 Task: Look for space in Montana, Bulgaria from 1st June, 2023 to 4th June, 2023 for 1 adult in price range Rs.6000 to Rs.16000. Place can be private room with 1  bedroom having 1 bed and 1 bathroom. Property type can be flat. Amenities needed are: wifi, . Booking option can be shelf check-in. Required host language is English.
Action: Mouse moved to (498, 161)
Screenshot: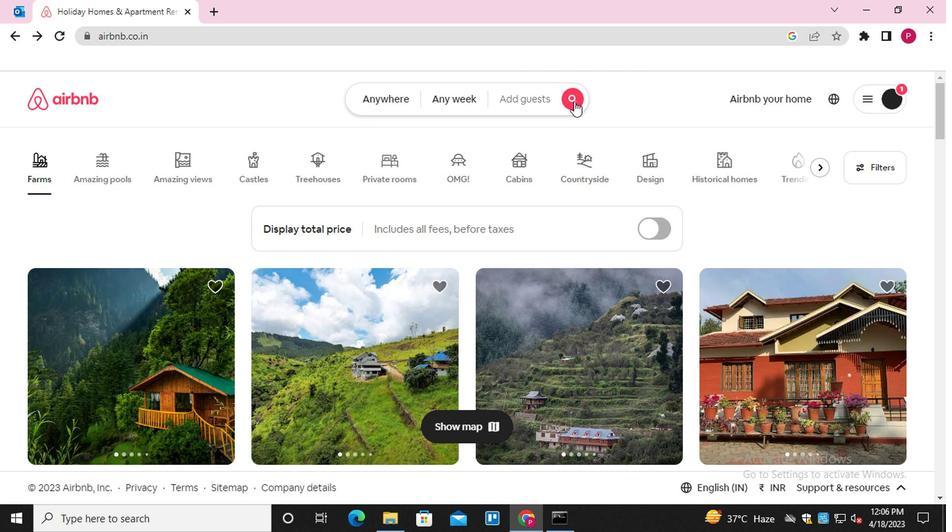 
Action: Mouse pressed left at (498, 161)
Screenshot: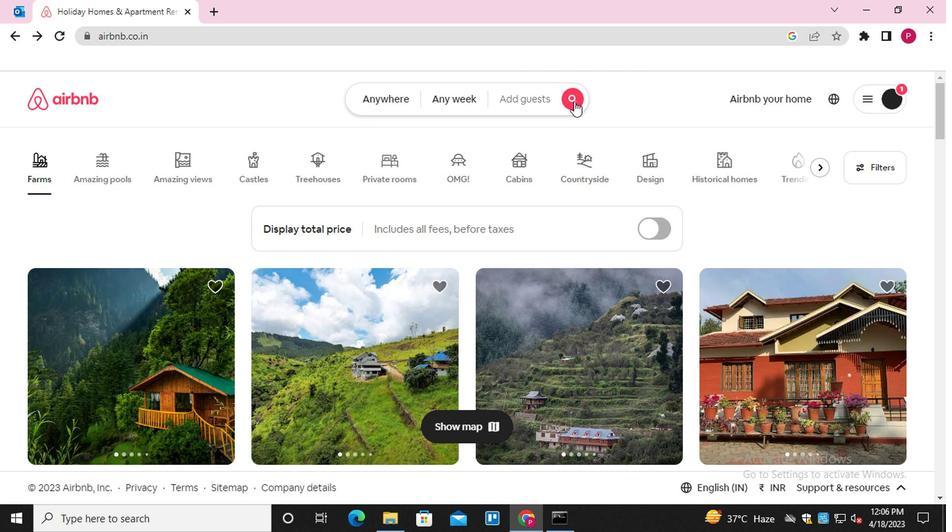 
Action: Mouse moved to (285, 192)
Screenshot: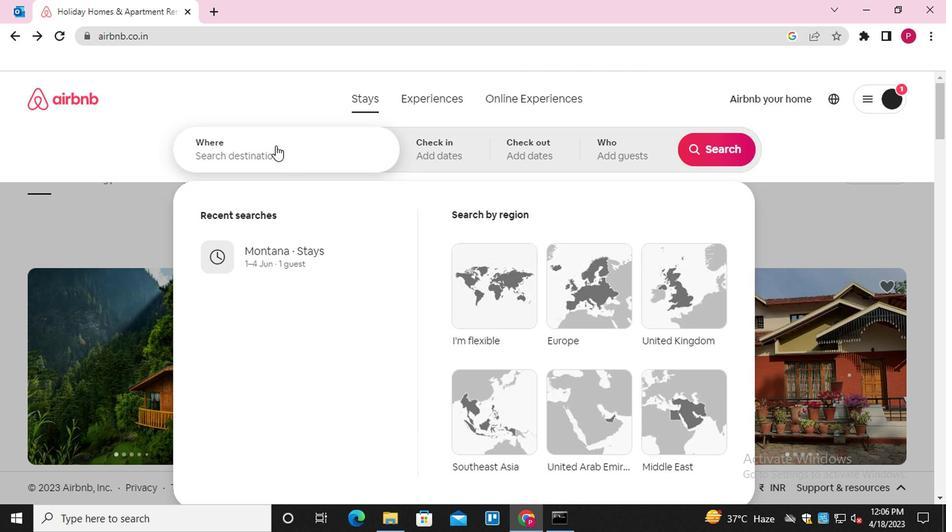 
Action: Mouse pressed left at (285, 192)
Screenshot: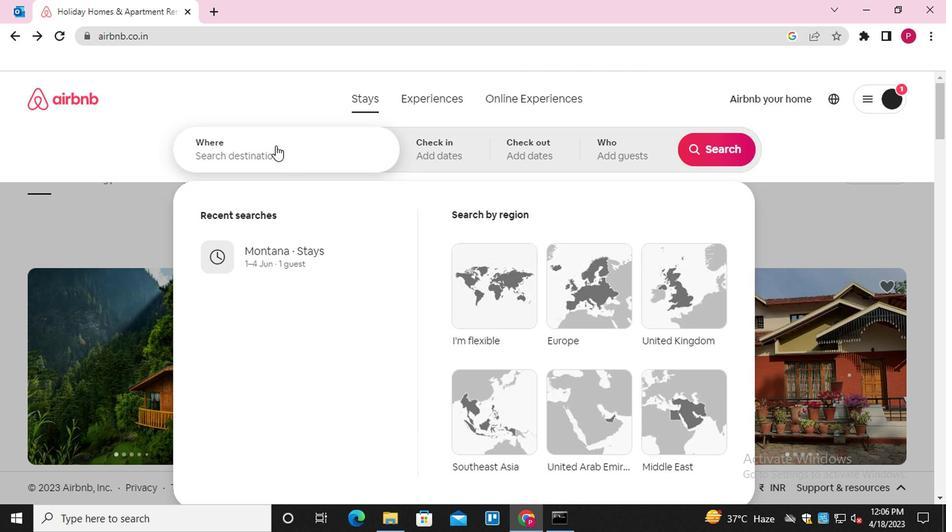 
Action: Mouse moved to (289, 200)
Screenshot: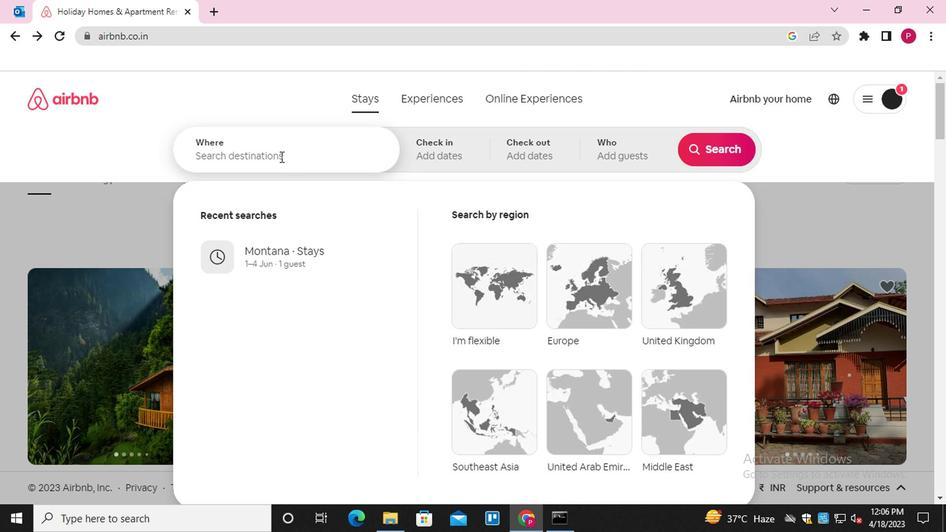 
Action: Key pressed <Key.shift>MONTANA,<Key.space><Key.shift>BUL
Screenshot: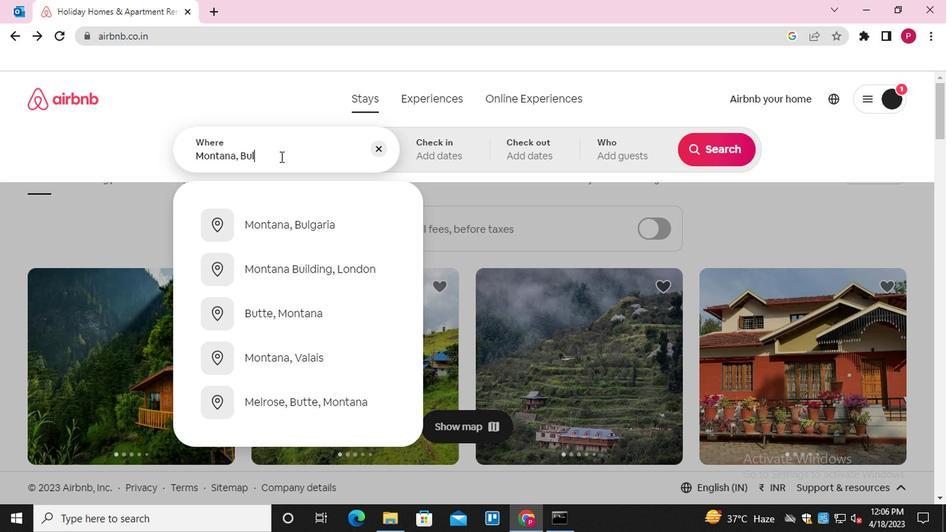 
Action: Mouse moved to (296, 250)
Screenshot: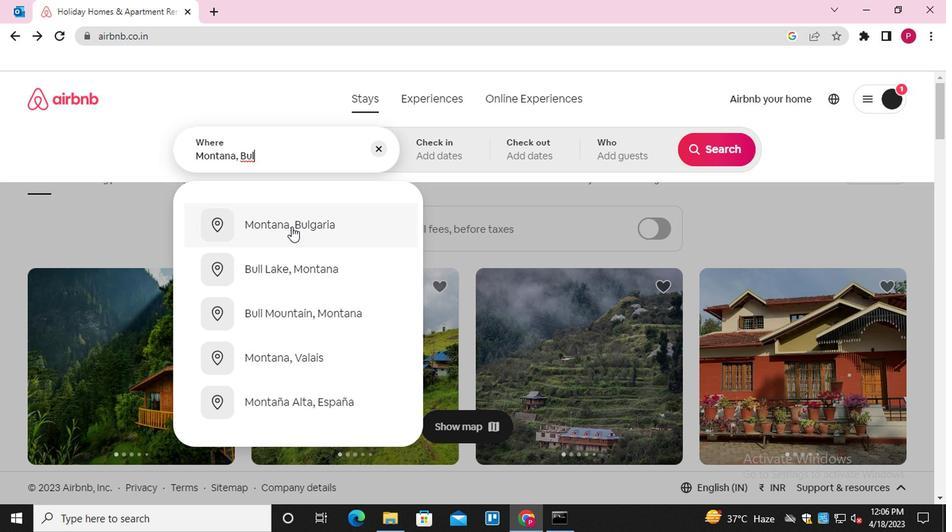 
Action: Mouse pressed left at (296, 250)
Screenshot: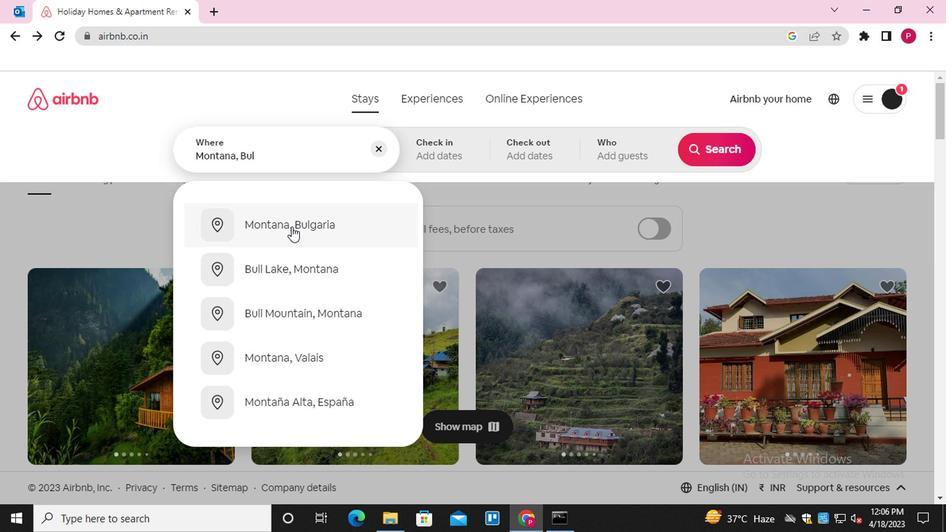 
Action: Mouse moved to (595, 277)
Screenshot: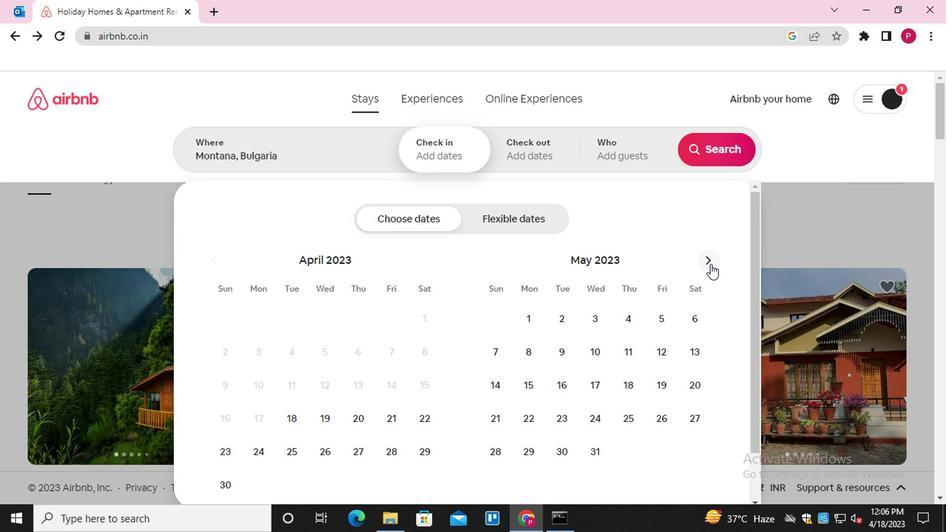 
Action: Mouse pressed left at (595, 277)
Screenshot: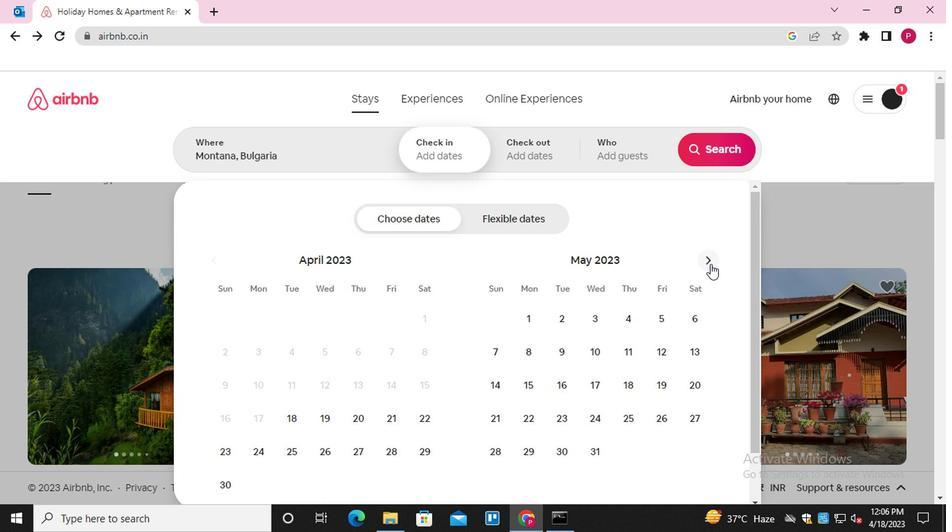 
Action: Mouse moved to (532, 316)
Screenshot: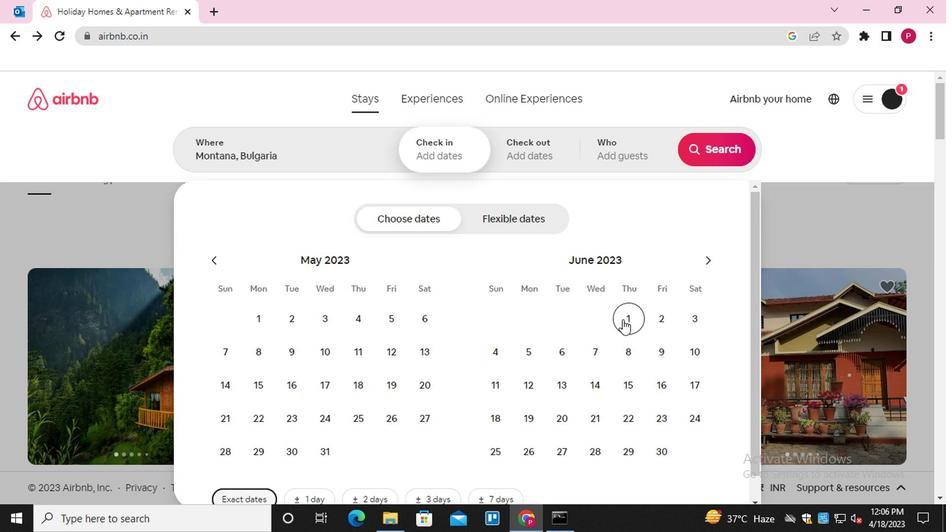 
Action: Mouse pressed left at (532, 316)
Screenshot: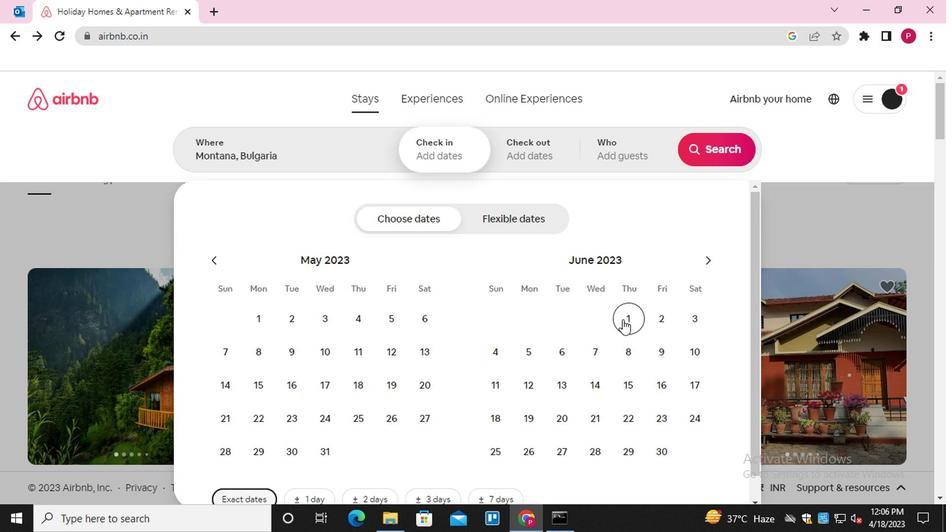 
Action: Mouse moved to (445, 342)
Screenshot: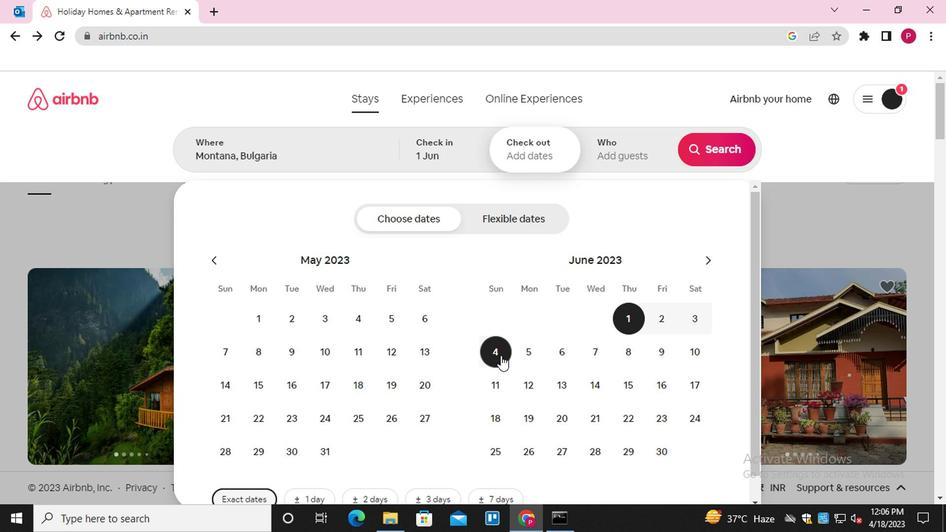 
Action: Mouse pressed left at (445, 342)
Screenshot: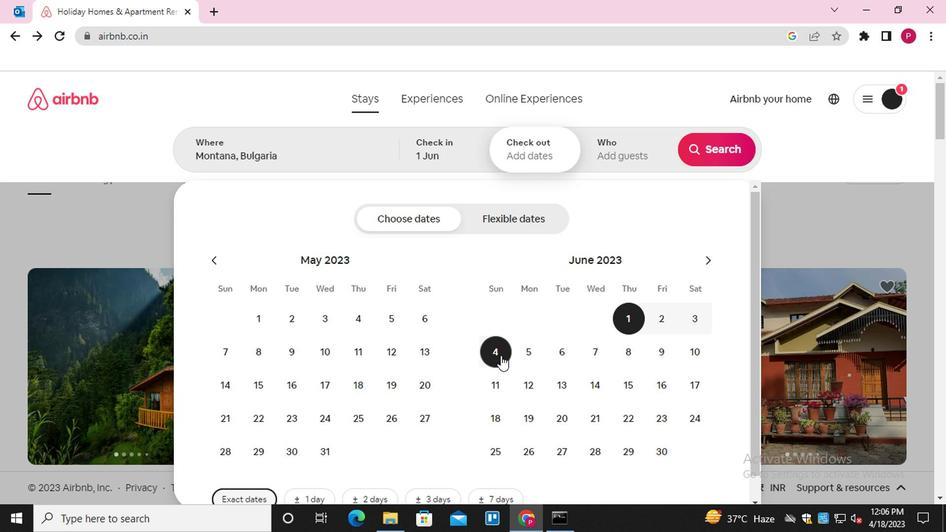 
Action: Mouse moved to (525, 196)
Screenshot: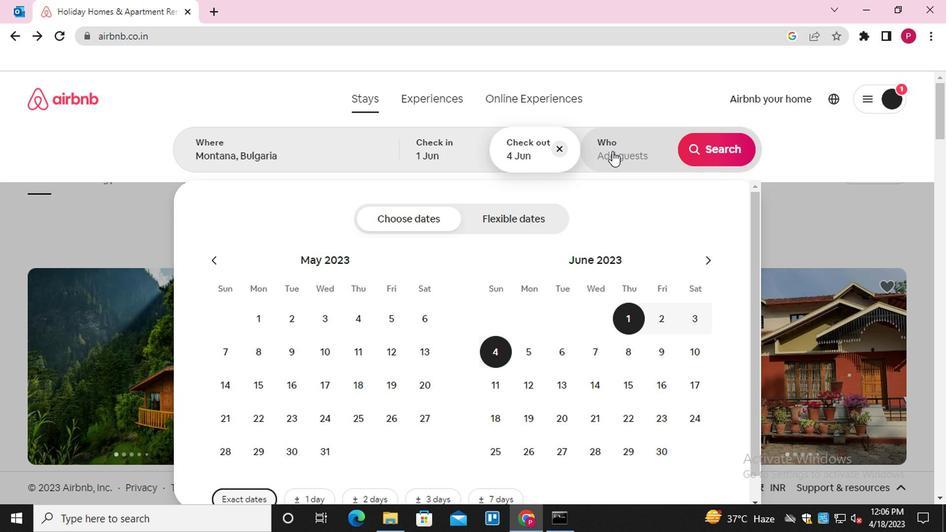
Action: Mouse pressed left at (525, 196)
Screenshot: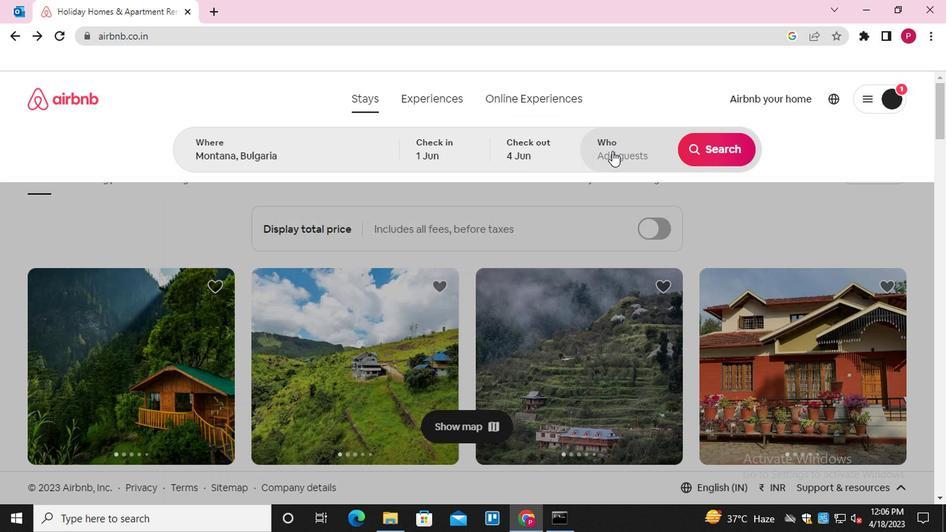 
Action: Mouse moved to (596, 247)
Screenshot: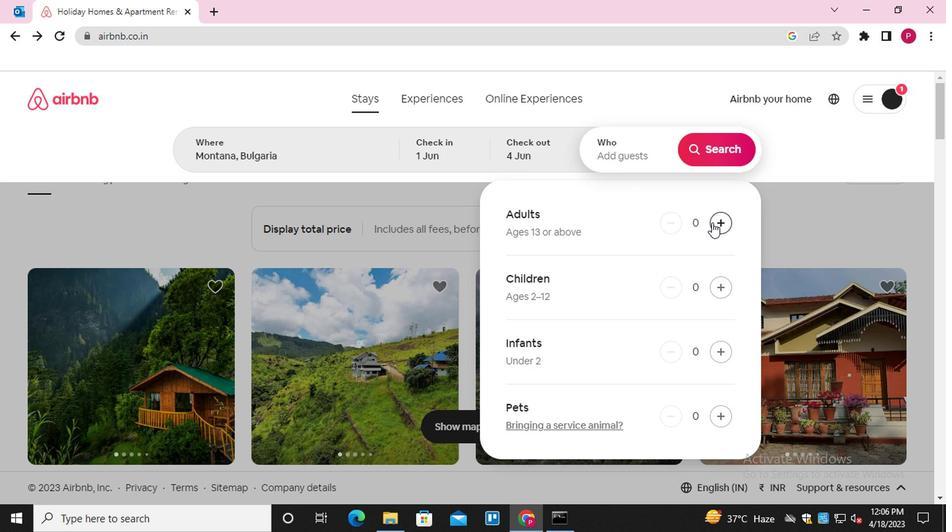 
Action: Mouse pressed left at (596, 247)
Screenshot: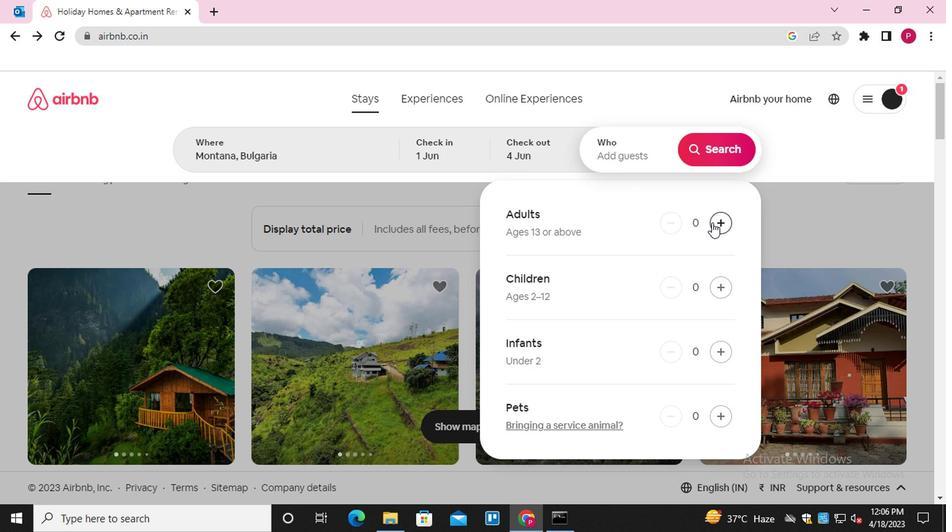 
Action: Mouse moved to (594, 197)
Screenshot: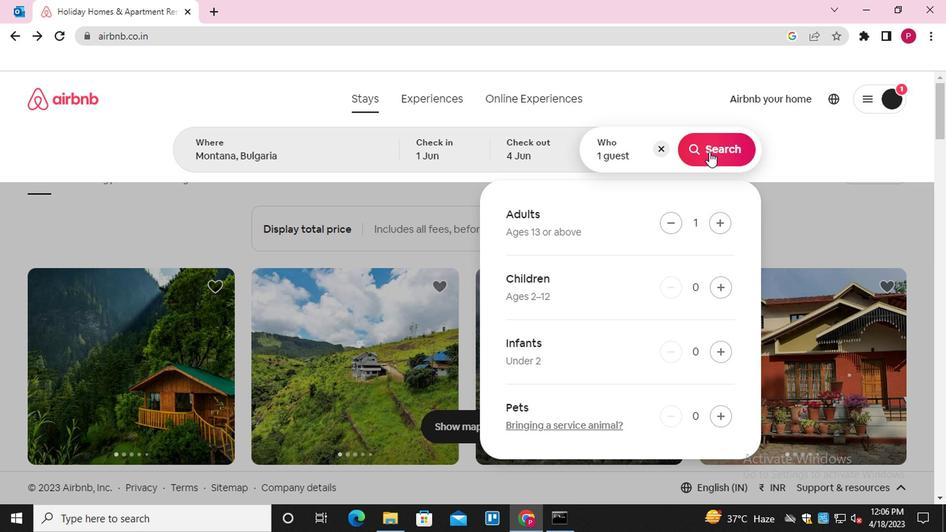 
Action: Mouse pressed left at (594, 197)
Screenshot: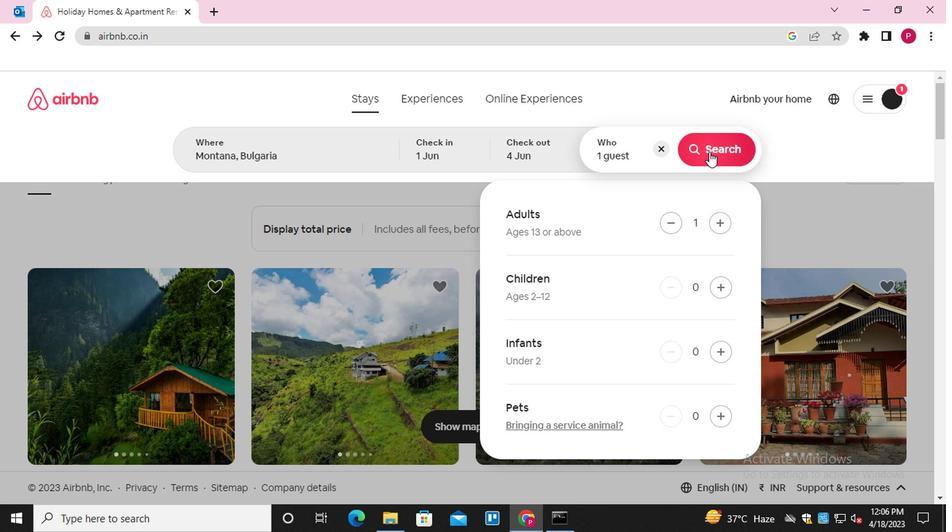 
Action: Mouse moved to (719, 205)
Screenshot: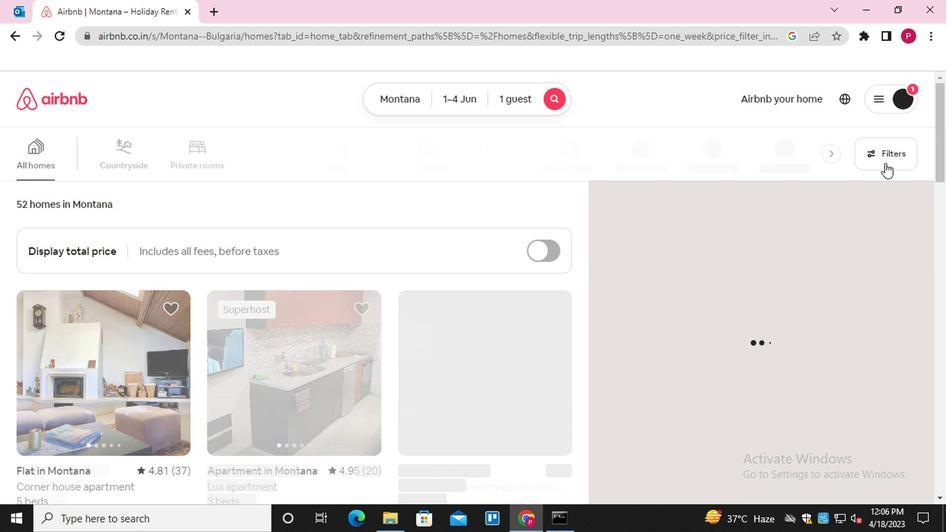 
Action: Mouse pressed left at (719, 205)
Screenshot: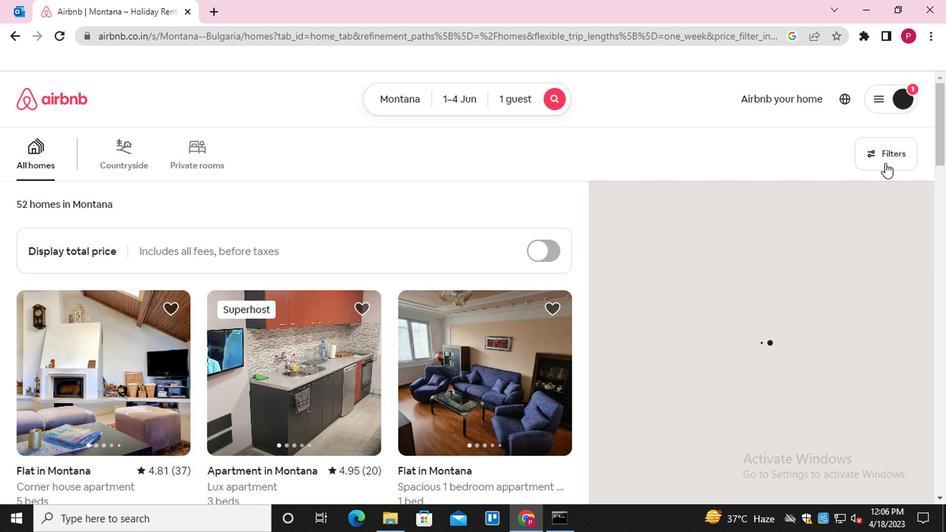 
Action: Mouse moved to (352, 325)
Screenshot: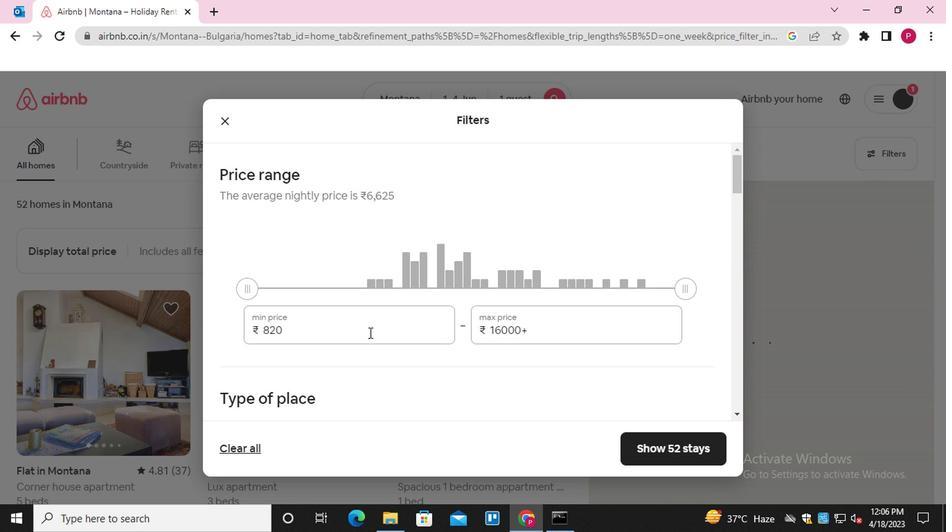 
Action: Mouse pressed left at (352, 325)
Screenshot: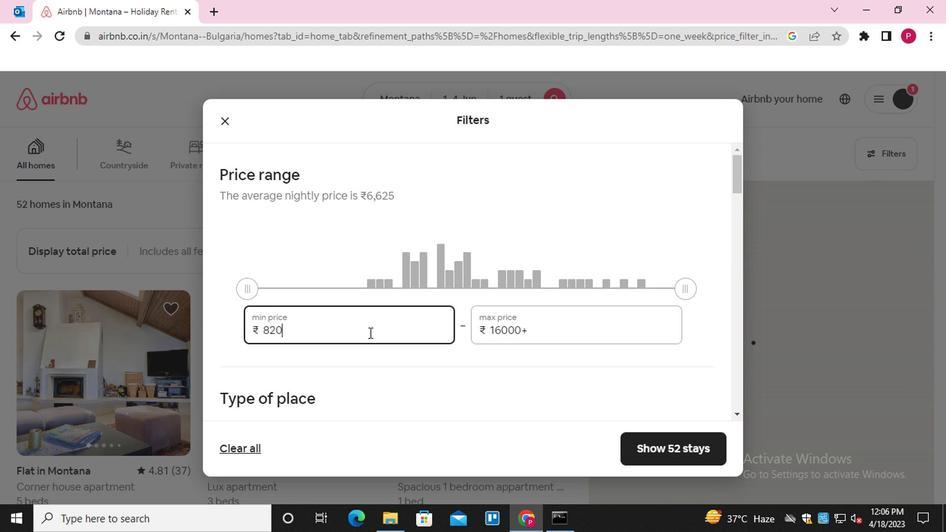 
Action: Key pressed <Key.backspace><Key.backspace><Key.backspace>6000<Key.tab><Key.down><Key.backspace>
Screenshot: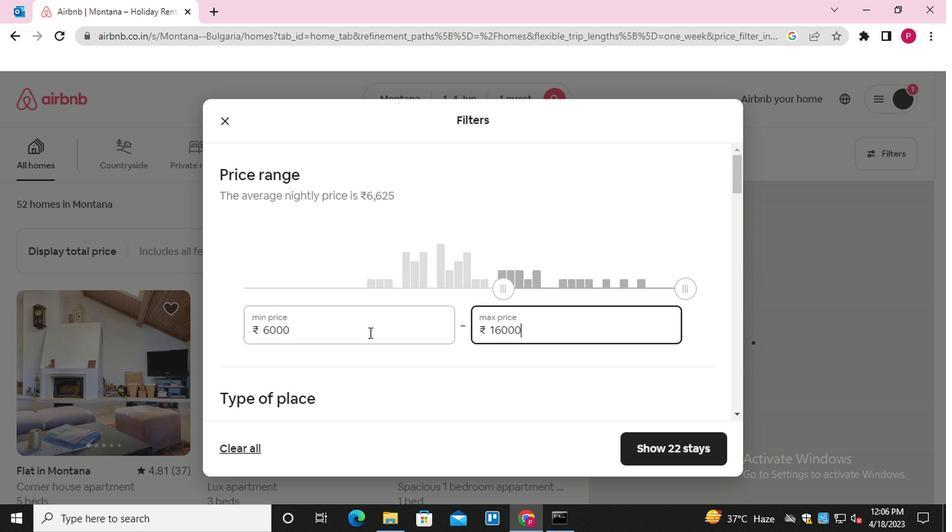 
Action: Mouse moved to (303, 353)
Screenshot: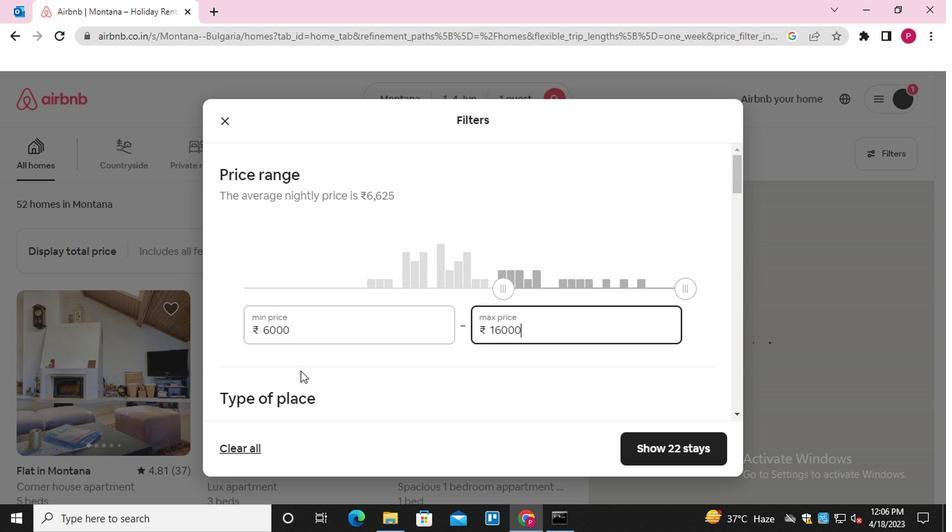 
Action: Mouse scrolled (303, 352) with delta (0, 0)
Screenshot: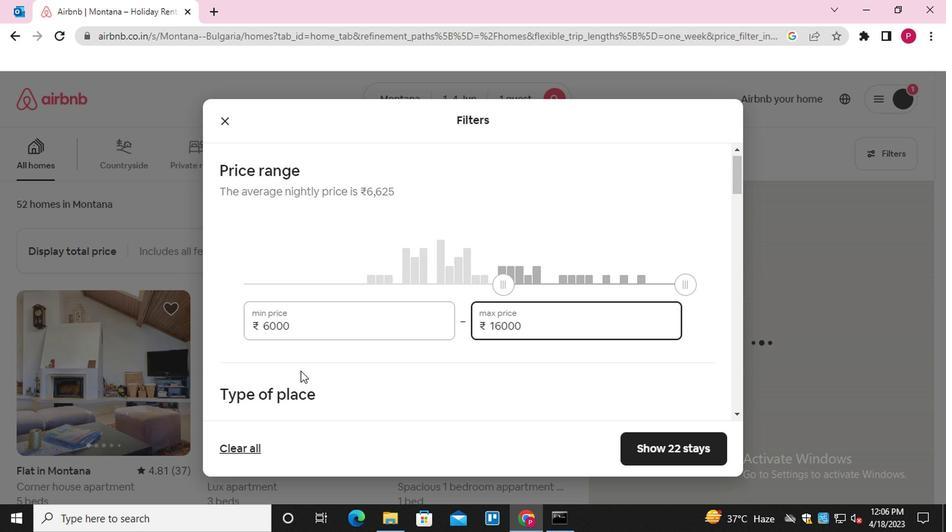 
Action: Mouse scrolled (303, 352) with delta (0, 0)
Screenshot: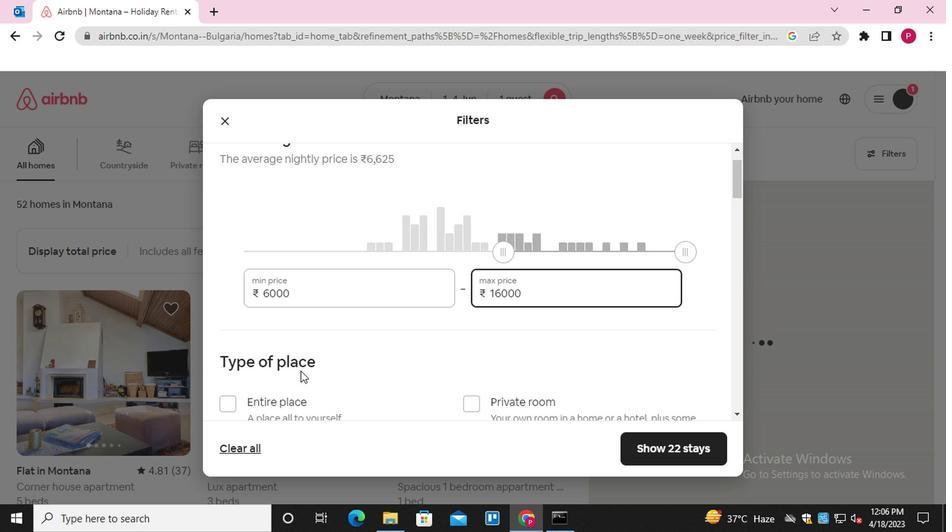 
Action: Mouse moved to (425, 307)
Screenshot: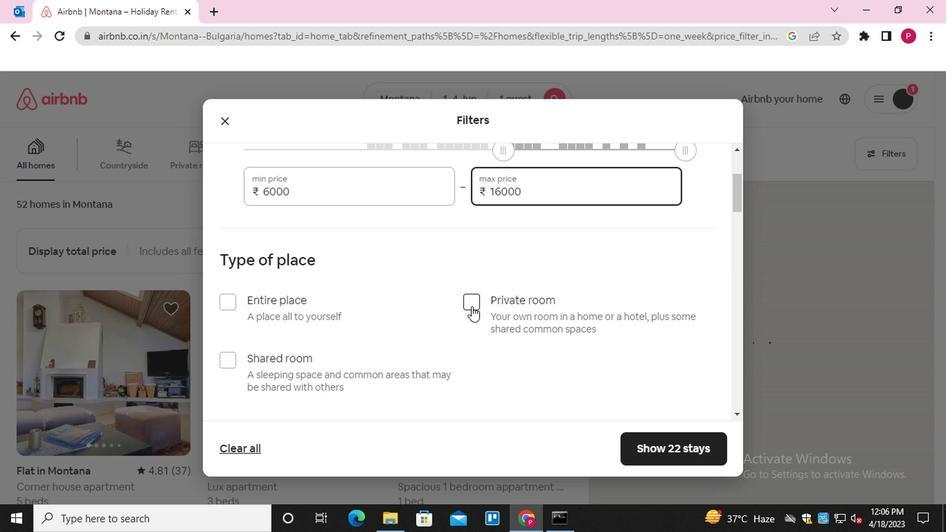 
Action: Mouse pressed left at (425, 307)
Screenshot: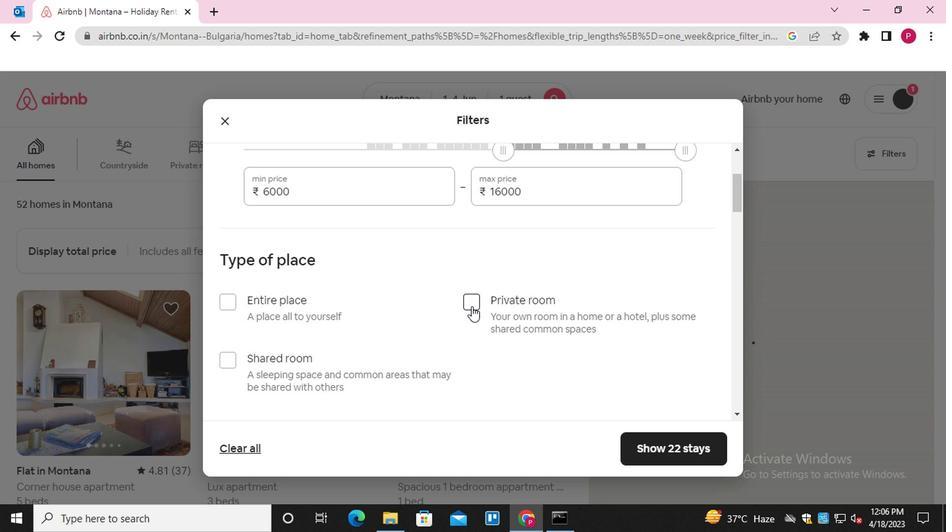 
Action: Mouse scrolled (425, 306) with delta (0, 0)
Screenshot: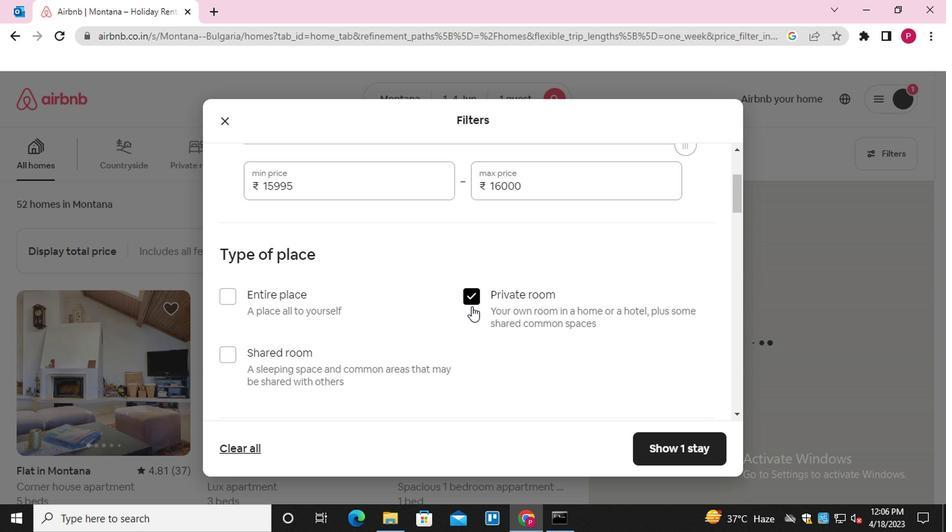 
Action: Mouse scrolled (425, 306) with delta (0, 0)
Screenshot: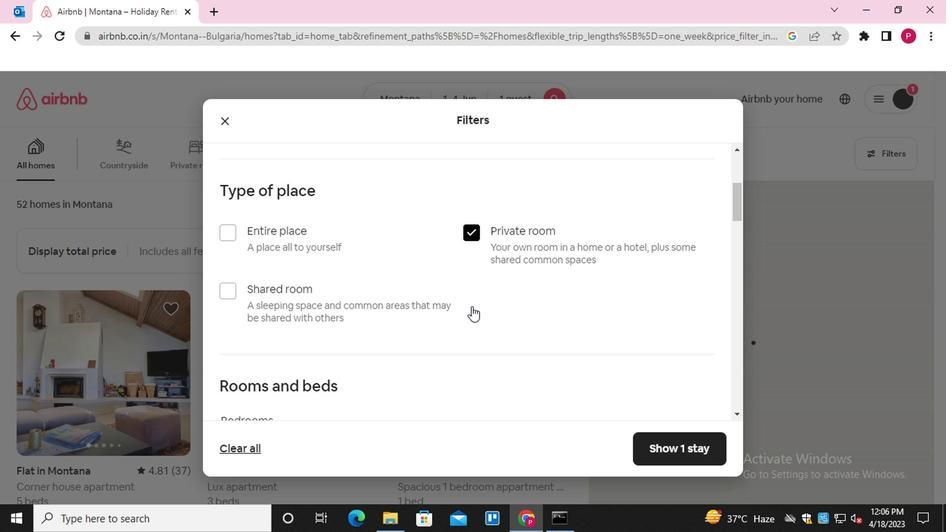 
Action: Mouse scrolled (425, 307) with delta (0, 0)
Screenshot: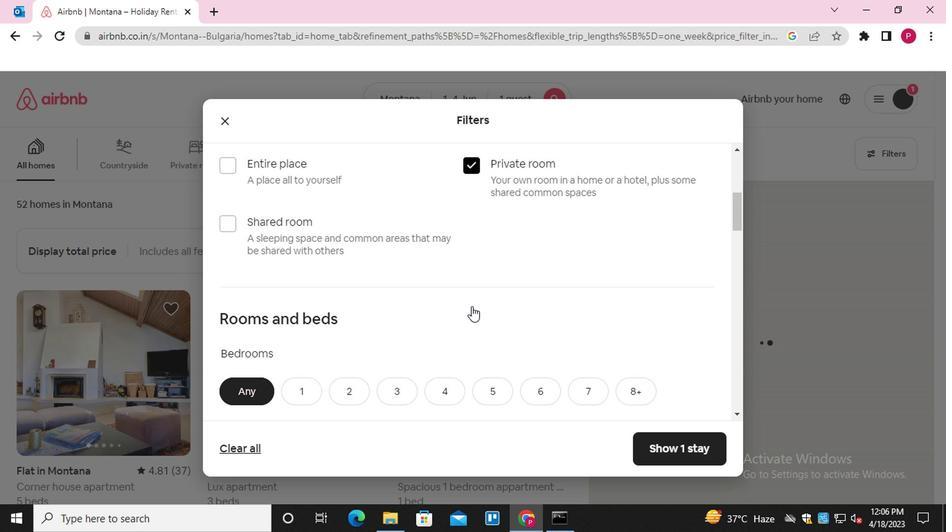 
Action: Mouse scrolled (425, 307) with delta (0, 0)
Screenshot: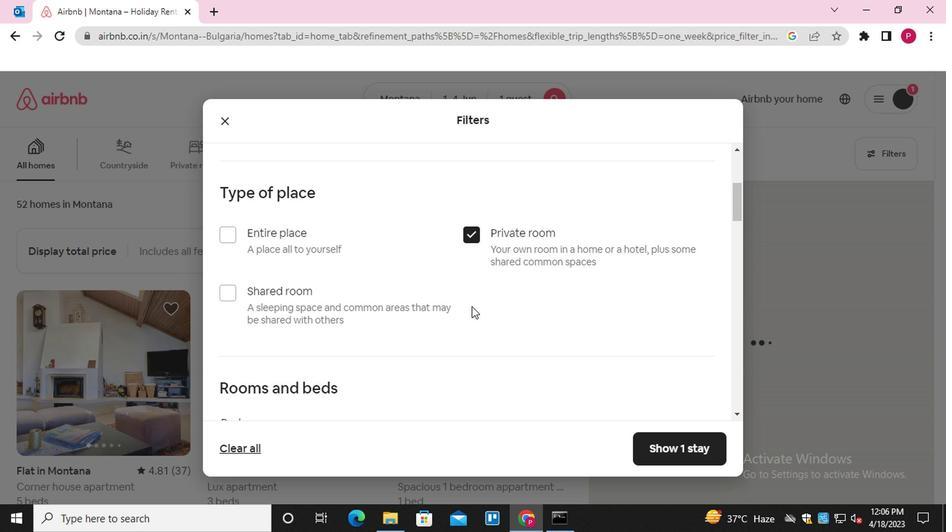 
Action: Mouse moved to (422, 307)
Screenshot: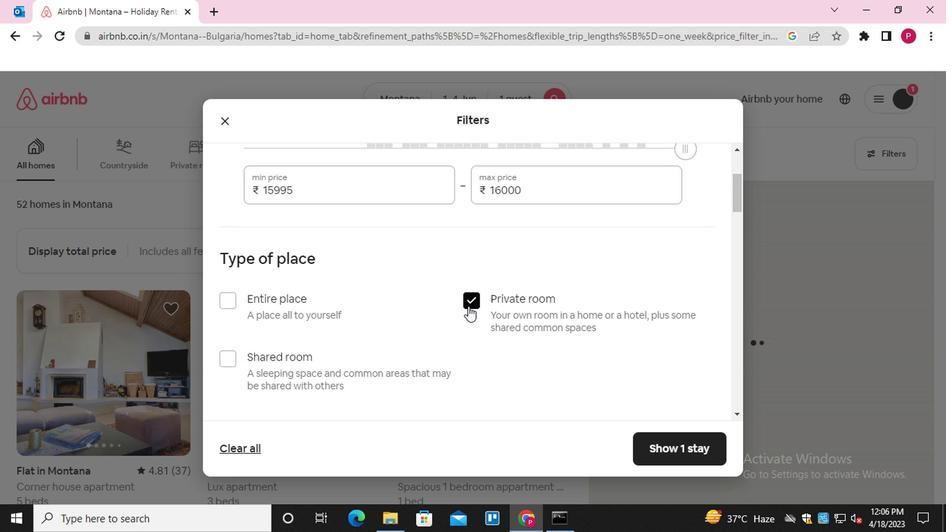 
Action: Mouse scrolled (422, 306) with delta (0, 0)
Screenshot: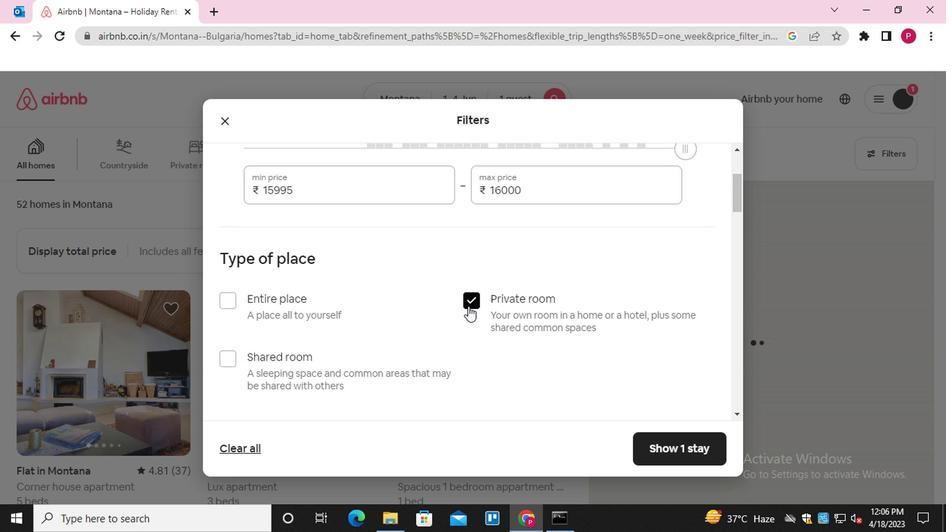 
Action: Mouse scrolled (422, 306) with delta (0, 0)
Screenshot: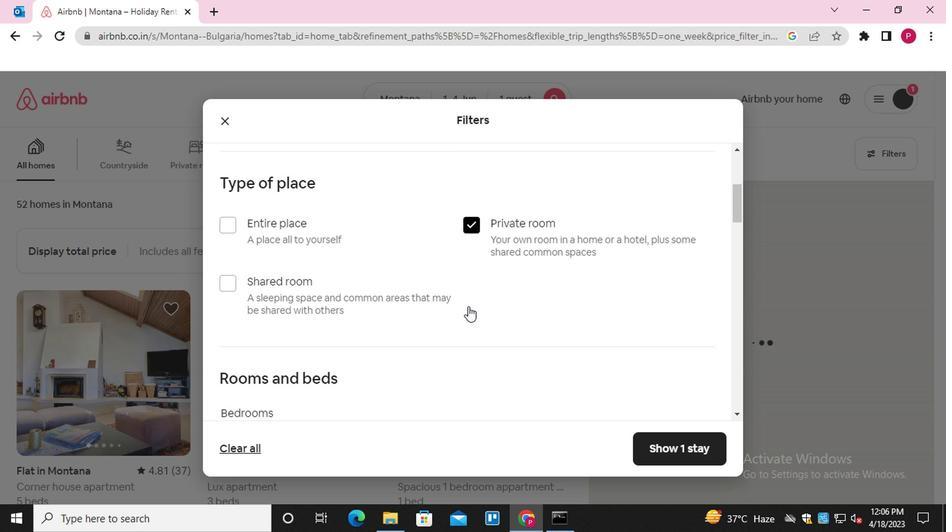 
Action: Mouse scrolled (422, 306) with delta (0, 0)
Screenshot: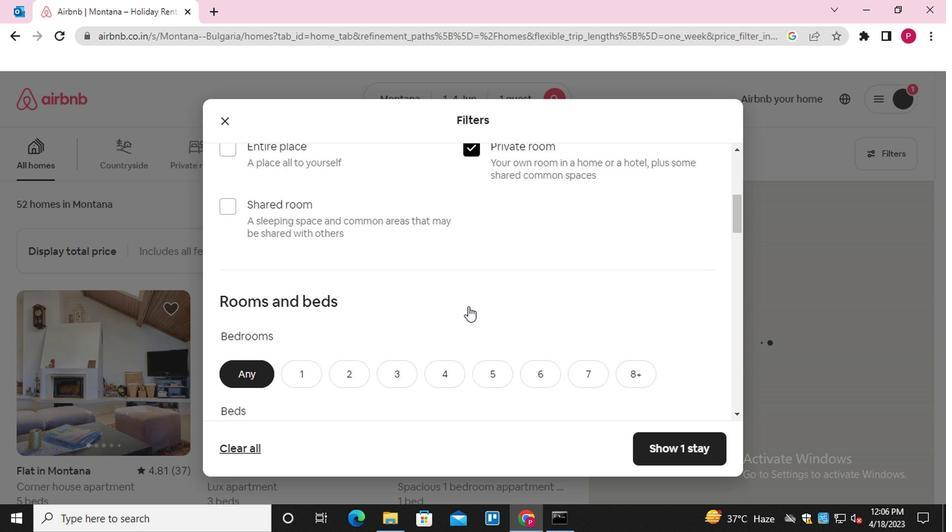 
Action: Mouse moved to (301, 311)
Screenshot: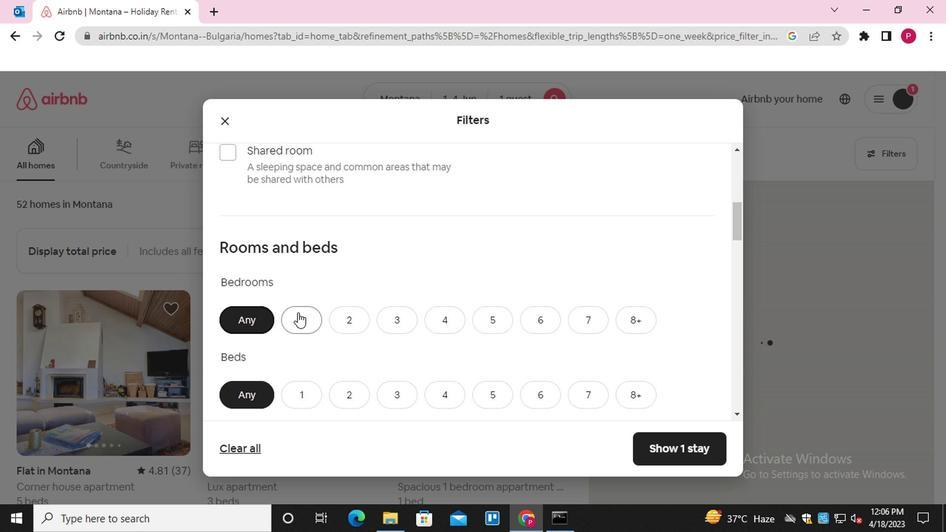 
Action: Mouse pressed left at (301, 311)
Screenshot: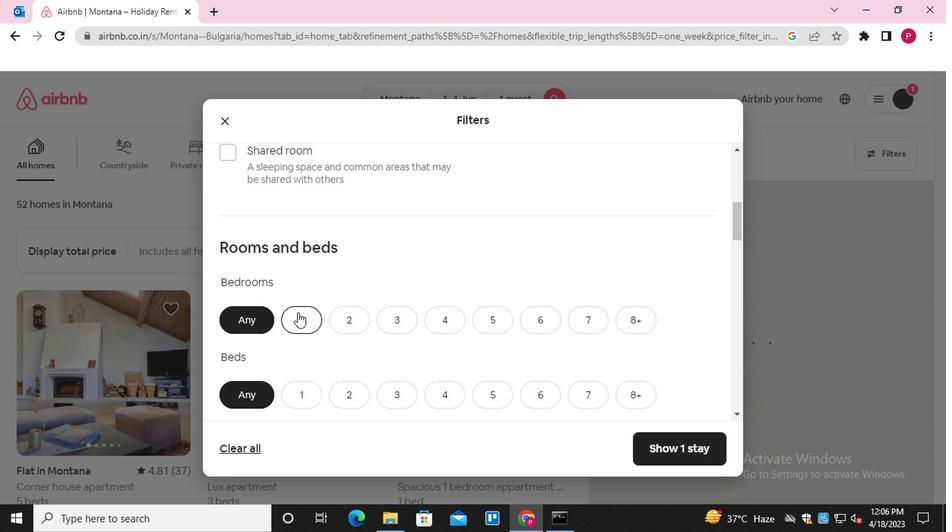 
Action: Mouse scrolled (301, 311) with delta (0, 0)
Screenshot: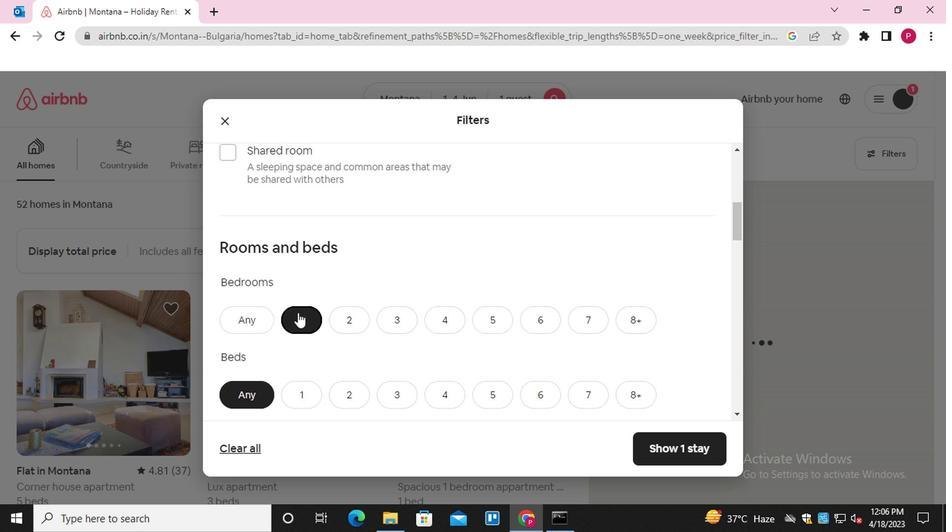
Action: Mouse moved to (300, 315)
Screenshot: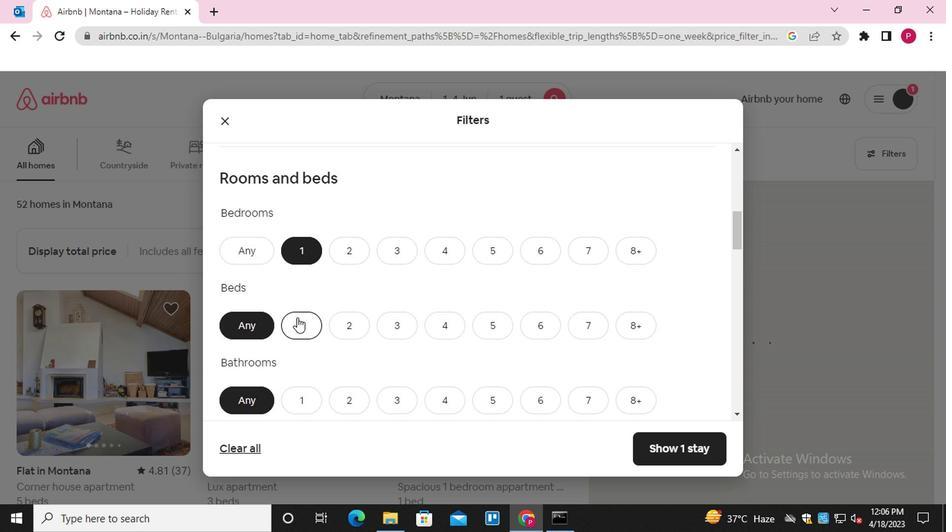 
Action: Mouse pressed left at (300, 315)
Screenshot: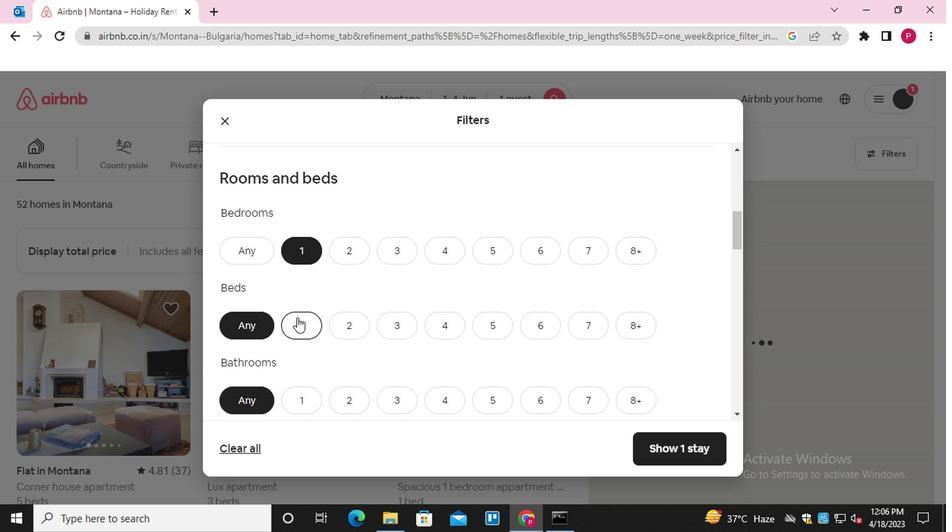 
Action: Mouse moved to (312, 313)
Screenshot: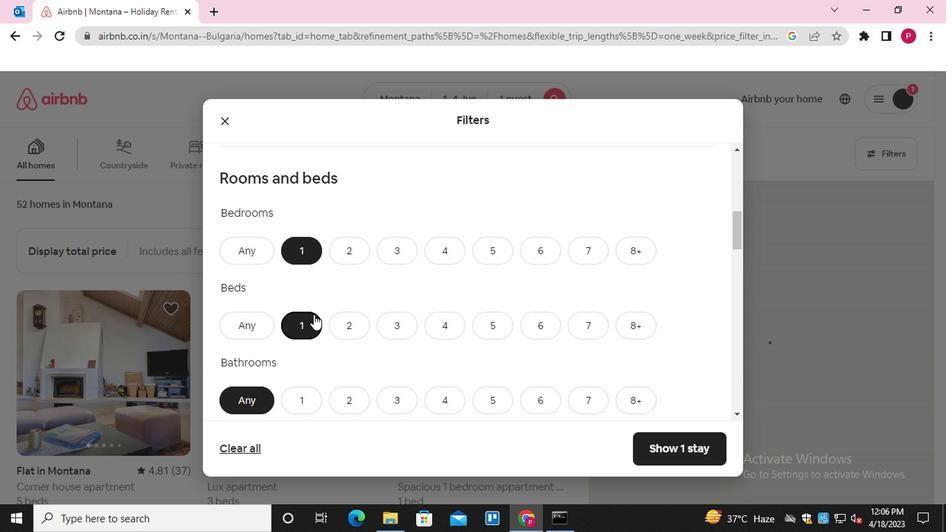 
Action: Mouse scrolled (312, 312) with delta (0, 0)
Screenshot: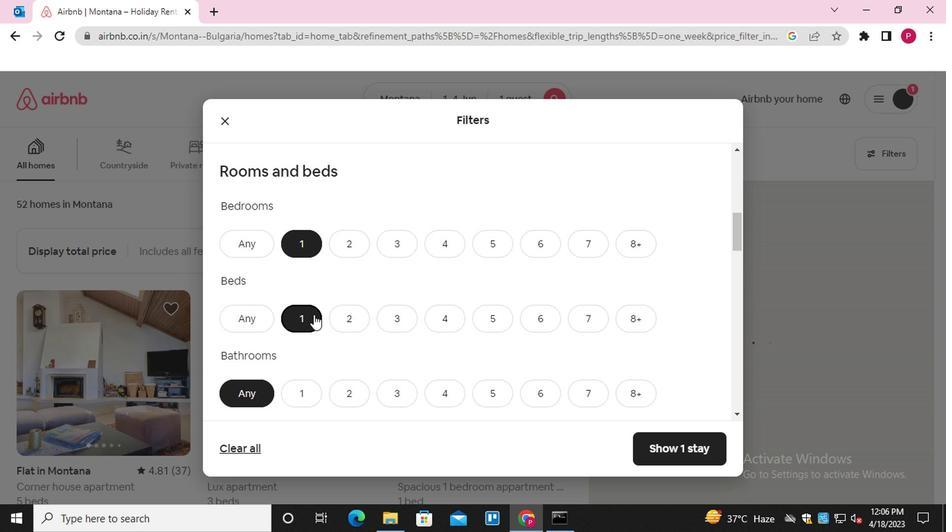 
Action: Mouse moved to (305, 323)
Screenshot: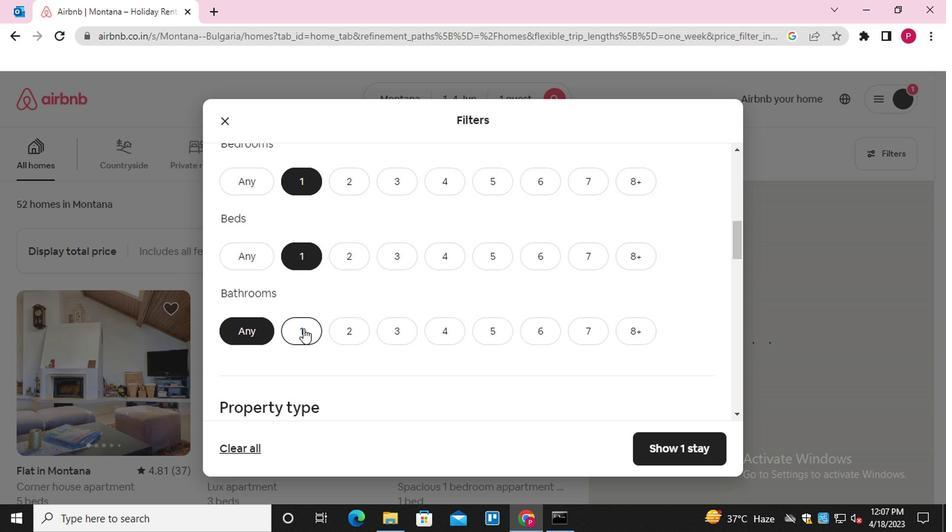 
Action: Mouse pressed left at (305, 323)
Screenshot: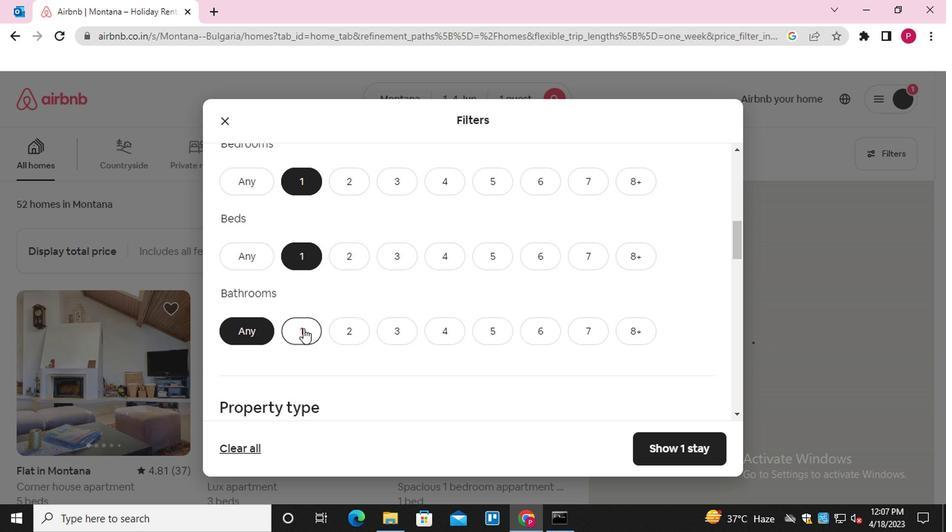 
Action: Mouse moved to (316, 323)
Screenshot: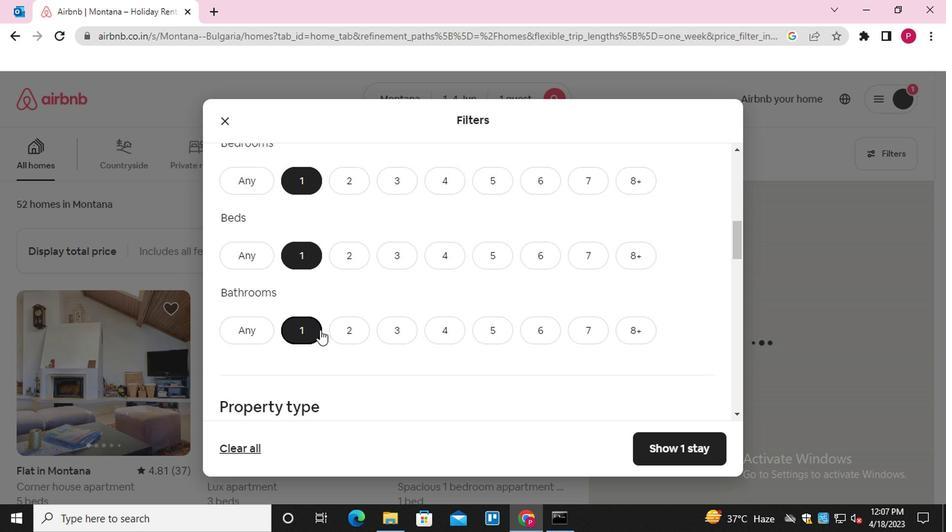 
Action: Mouse scrolled (316, 322) with delta (0, 0)
Screenshot: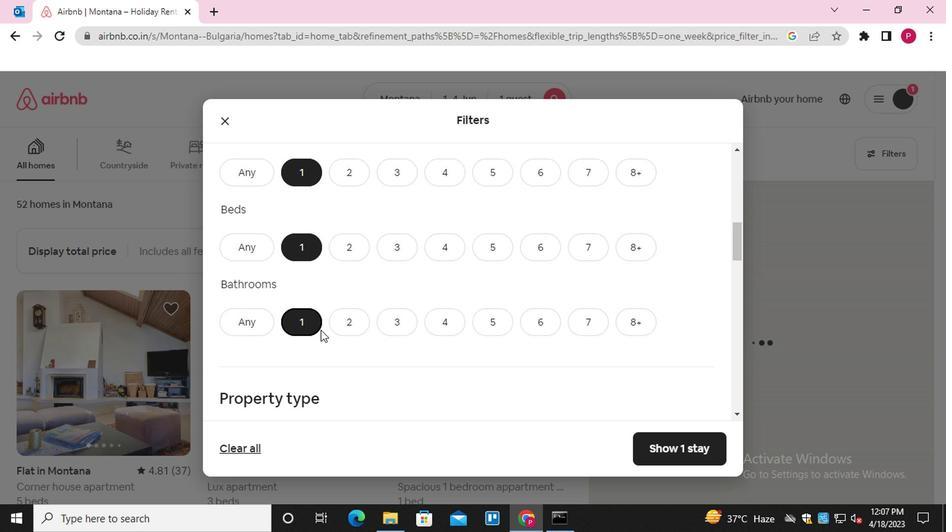 
Action: Mouse scrolled (316, 322) with delta (0, 0)
Screenshot: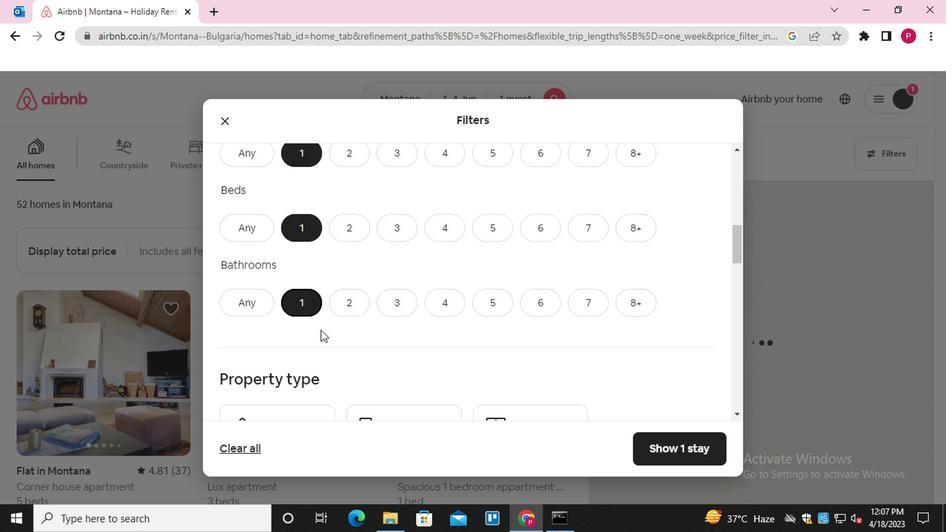 
Action: Mouse moved to (351, 316)
Screenshot: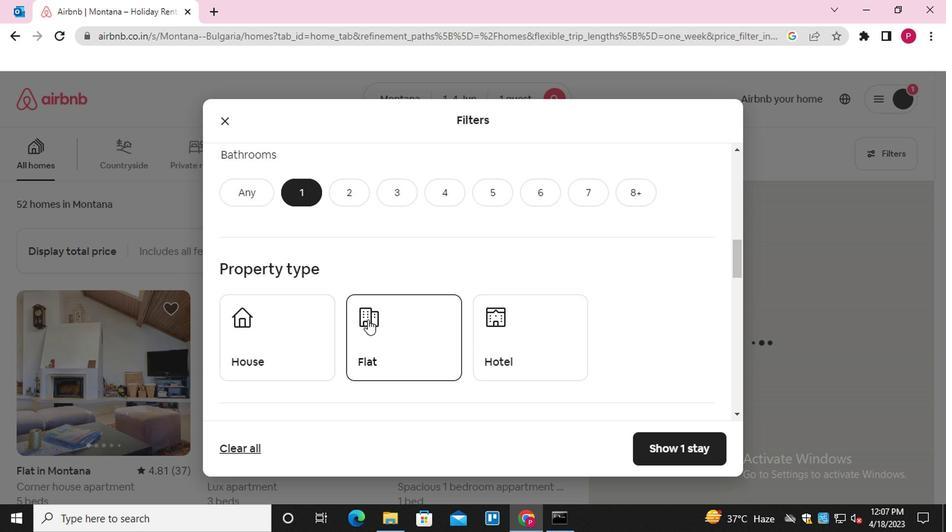 
Action: Mouse pressed left at (351, 316)
Screenshot: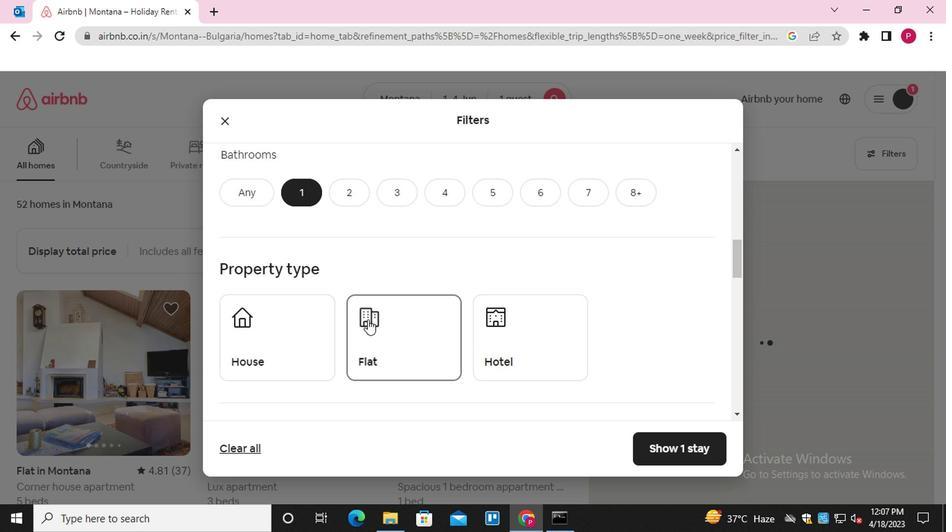 
Action: Mouse moved to (355, 317)
Screenshot: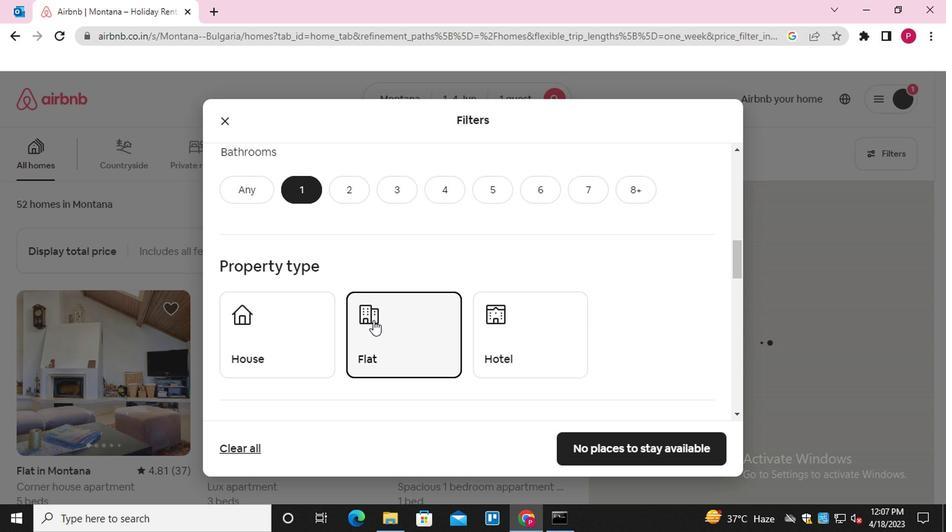 
Action: Mouse scrolled (355, 316) with delta (0, 0)
Screenshot: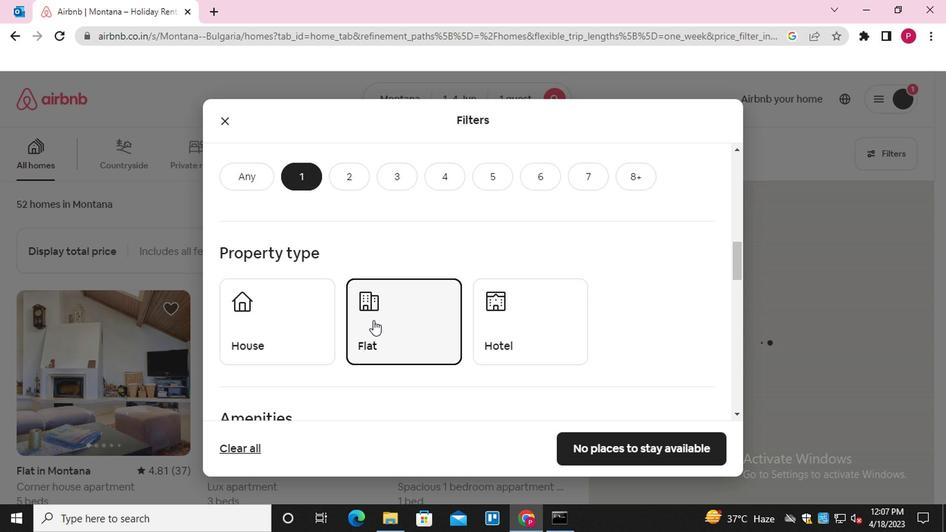 
Action: Mouse scrolled (355, 316) with delta (0, 0)
Screenshot: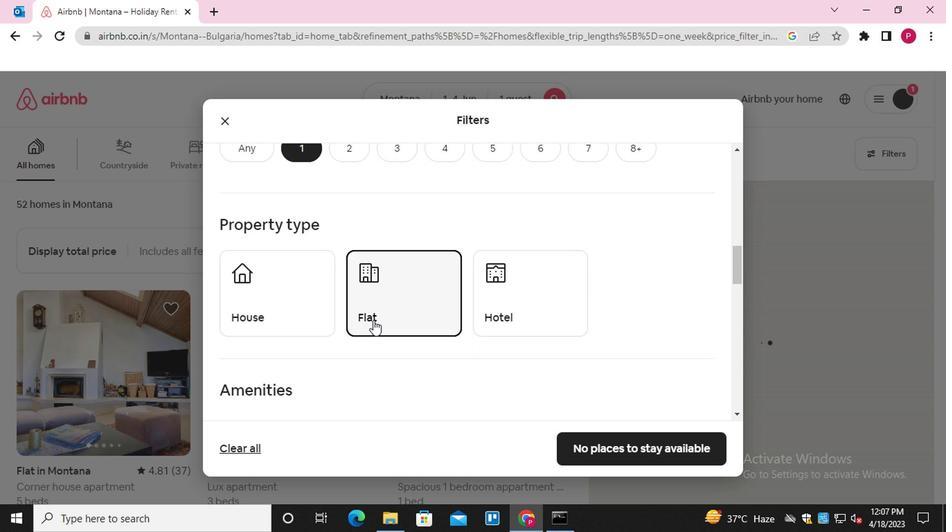 
Action: Mouse scrolled (355, 316) with delta (0, 0)
Screenshot: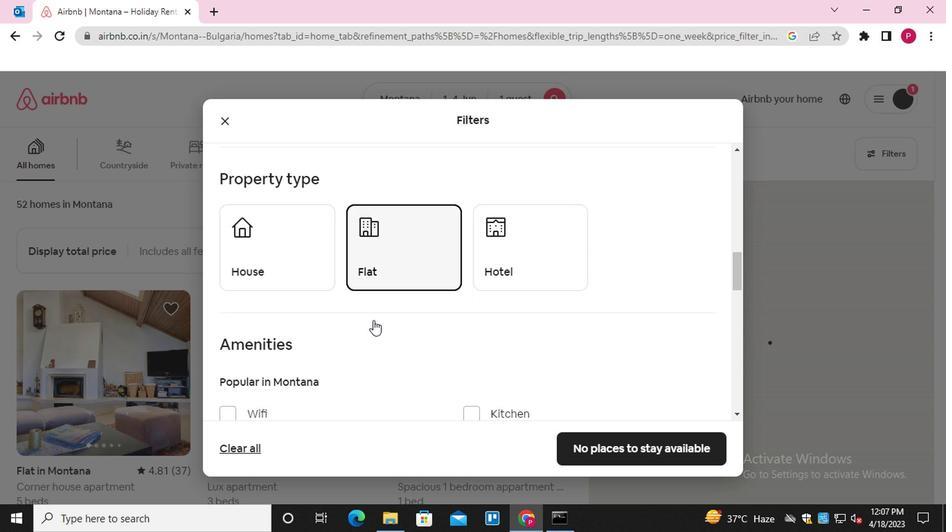 
Action: Mouse scrolled (355, 316) with delta (0, 0)
Screenshot: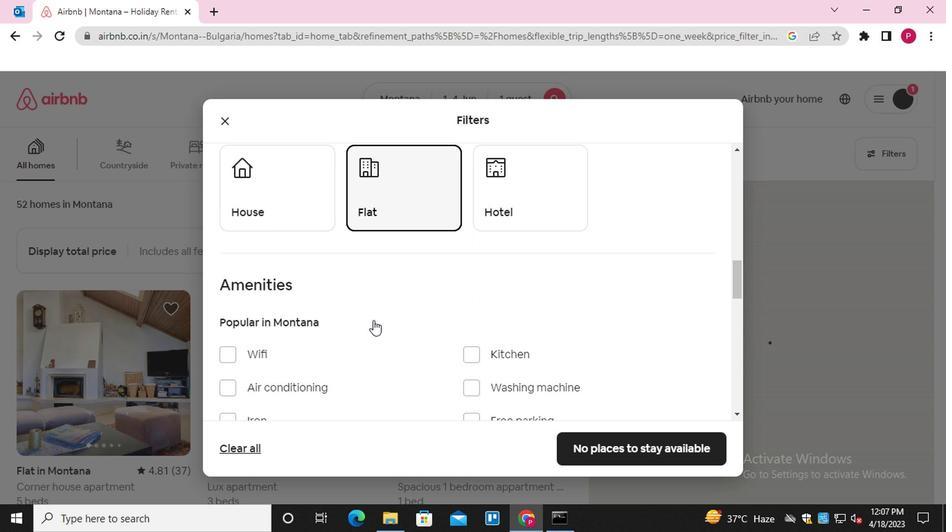 
Action: Mouse moved to (253, 251)
Screenshot: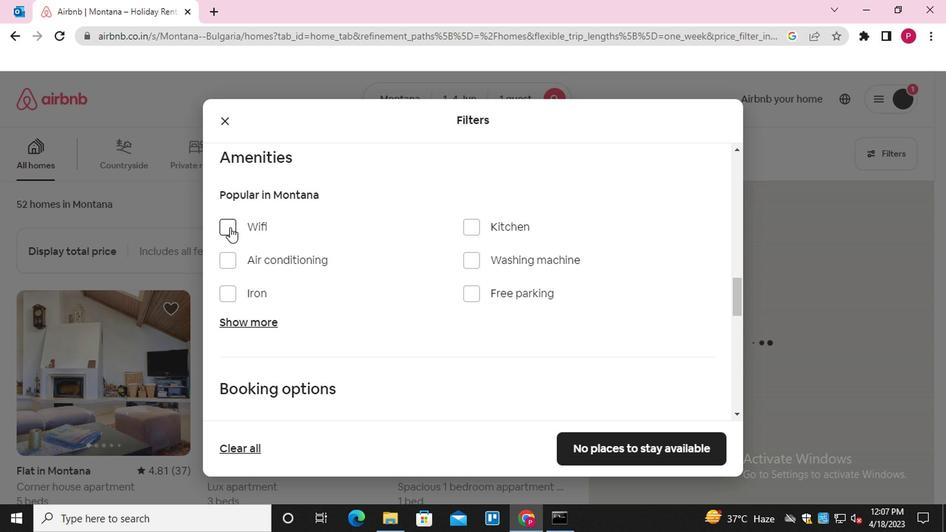 
Action: Mouse pressed left at (253, 251)
Screenshot: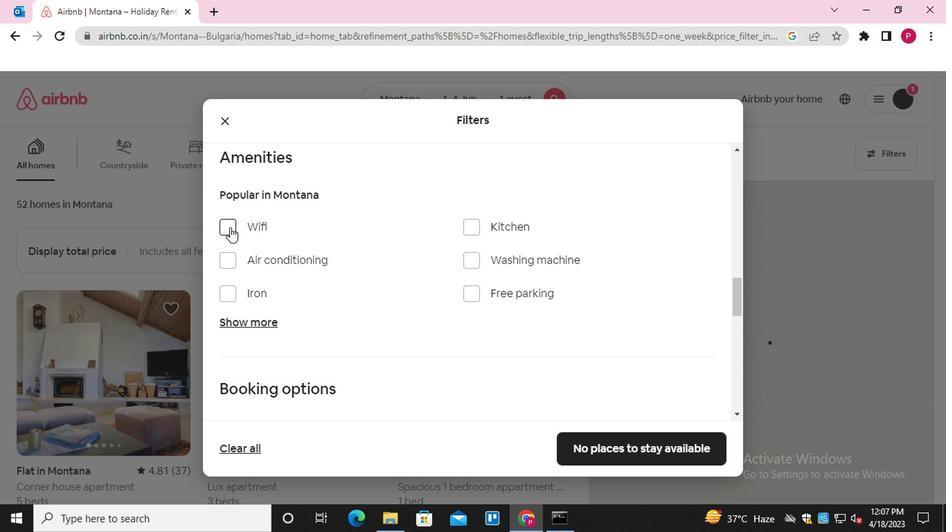 
Action: Mouse moved to (320, 284)
Screenshot: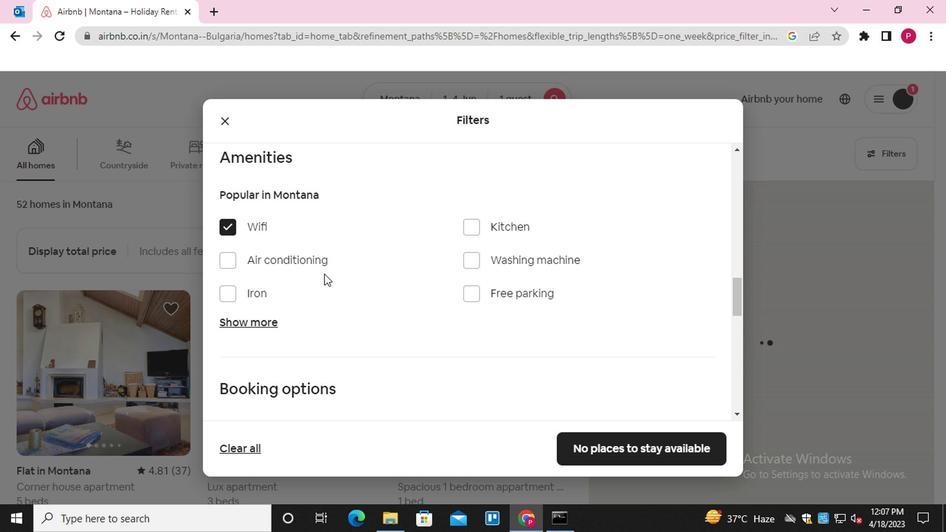 
Action: Mouse scrolled (320, 283) with delta (0, 0)
Screenshot: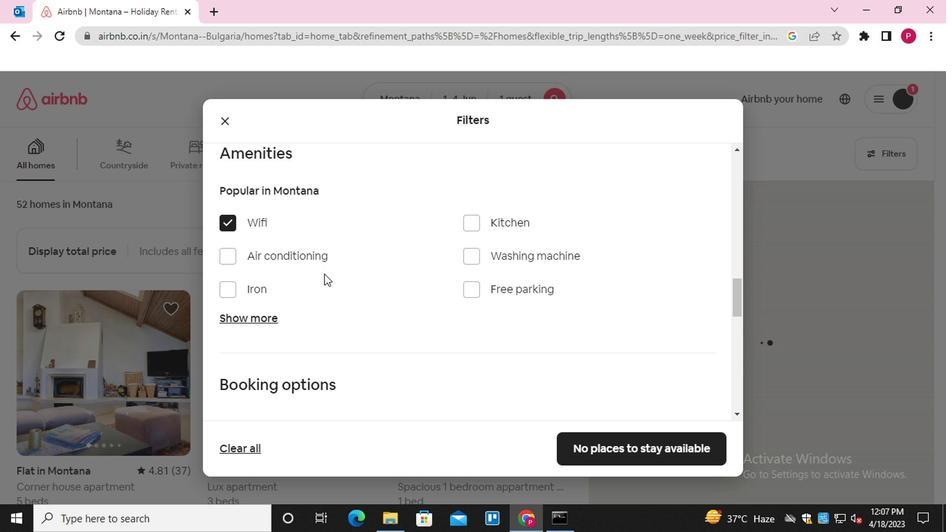 
Action: Mouse moved to (317, 287)
Screenshot: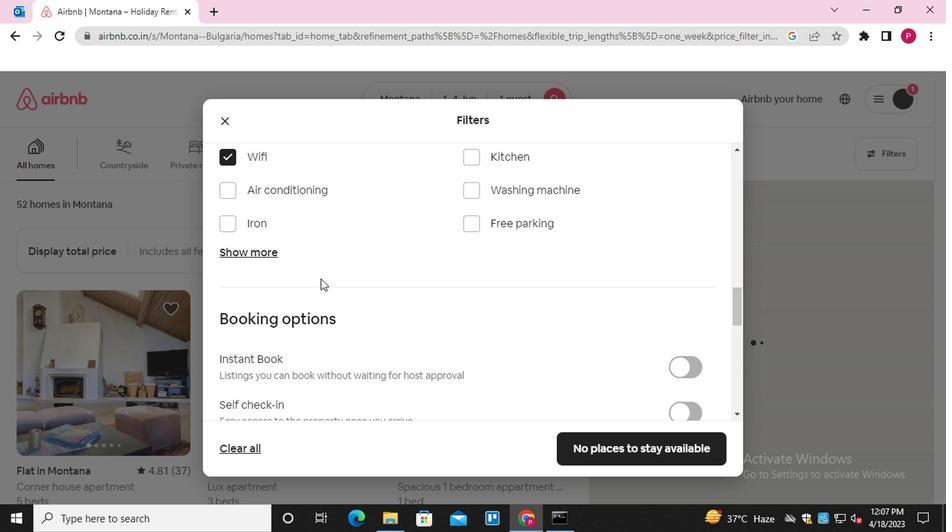 
Action: Mouse scrolled (317, 287) with delta (0, 0)
Screenshot: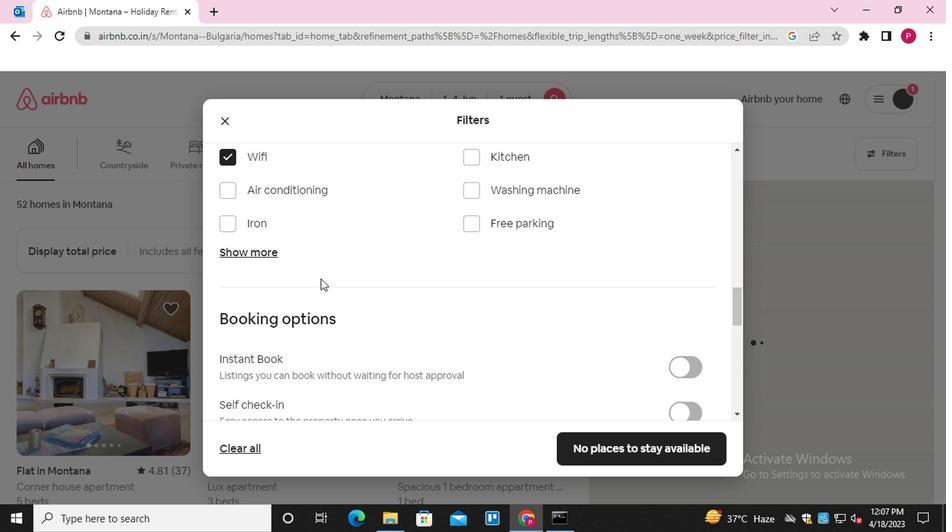 
Action: Mouse scrolled (317, 287) with delta (0, 0)
Screenshot: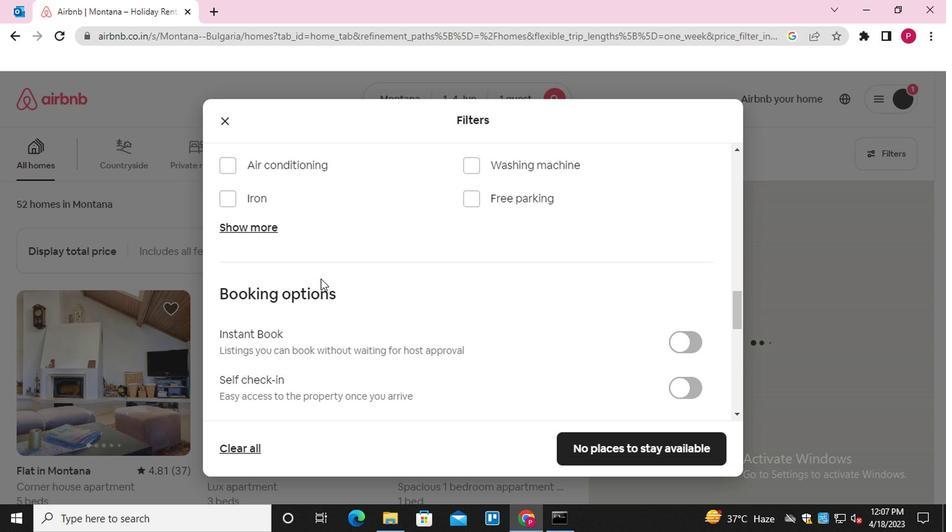 
Action: Mouse moved to (572, 280)
Screenshot: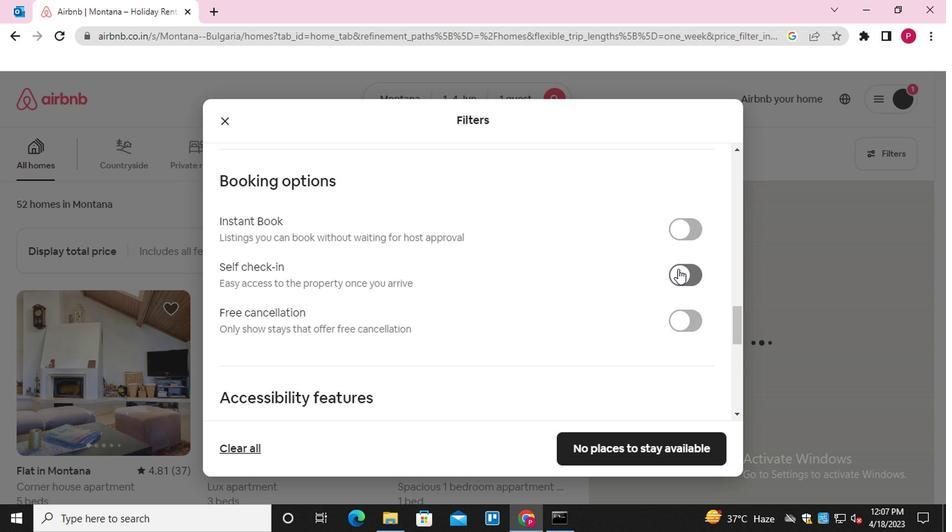 
Action: Mouse pressed left at (572, 280)
Screenshot: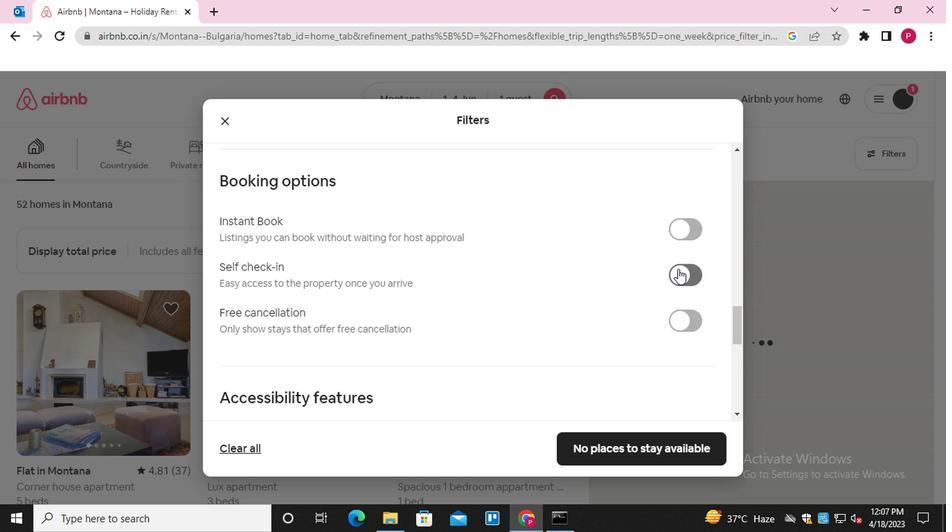 
Action: Mouse moved to (477, 306)
Screenshot: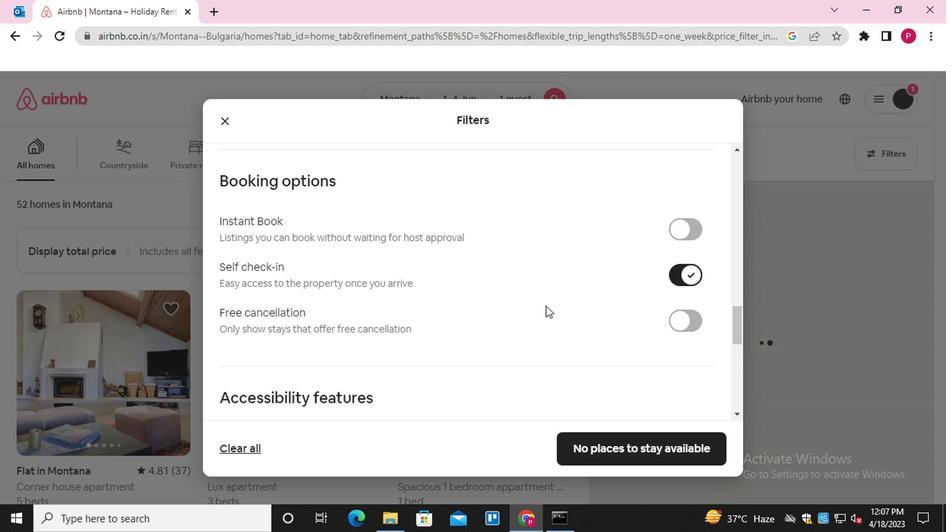 
Action: Mouse scrolled (477, 306) with delta (0, 0)
Screenshot: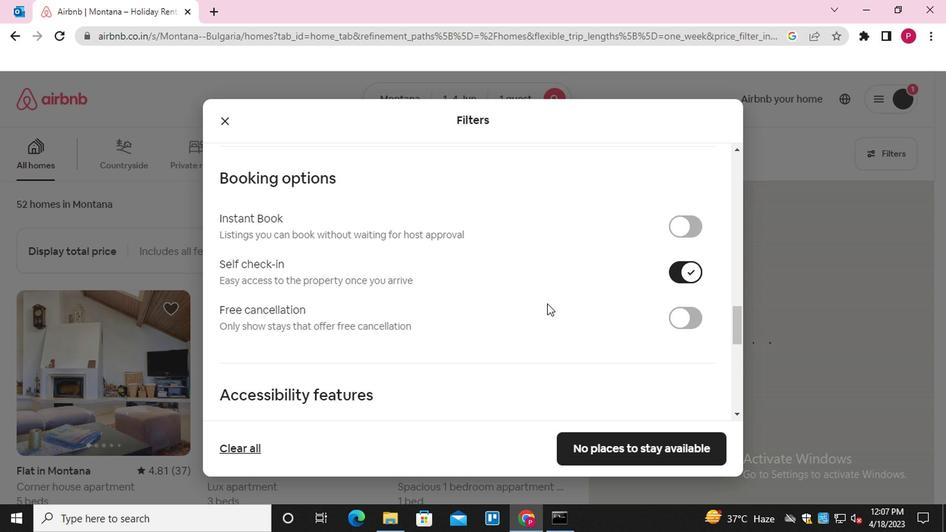 
Action: Mouse moved to (474, 307)
Screenshot: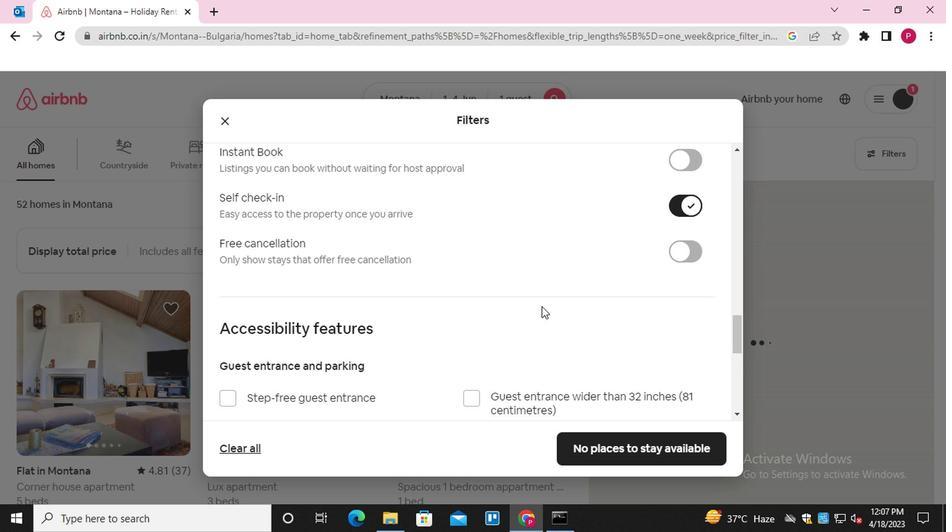 
Action: Mouse scrolled (474, 306) with delta (0, 0)
Screenshot: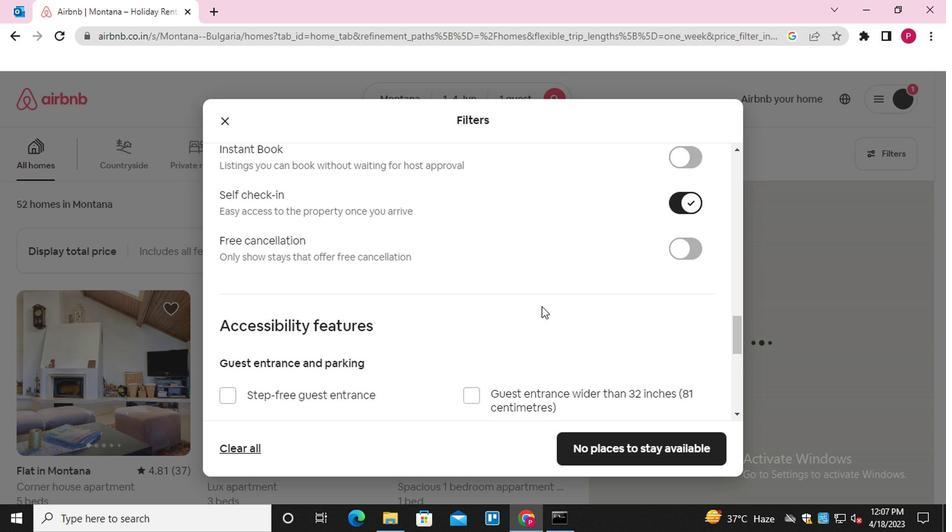 
Action: Mouse moved to (409, 301)
Screenshot: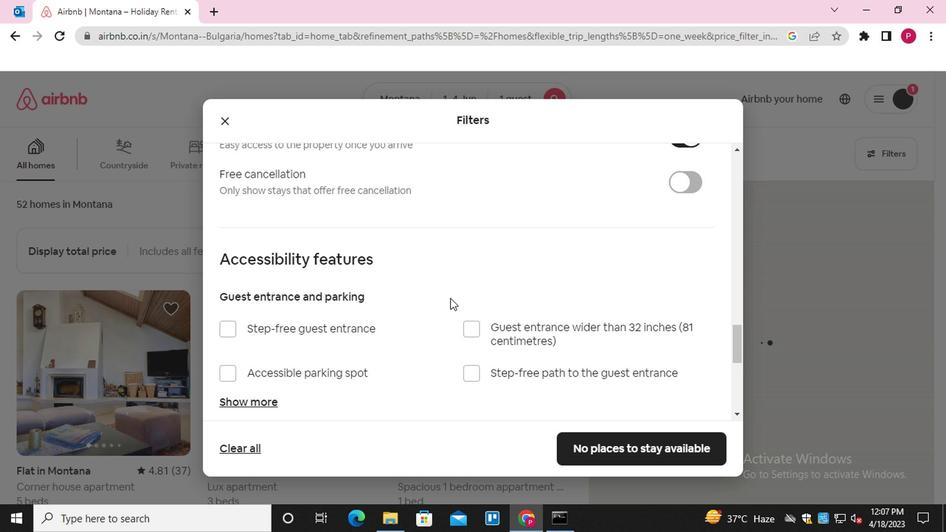 
Action: Mouse scrolled (409, 300) with delta (0, 0)
Screenshot: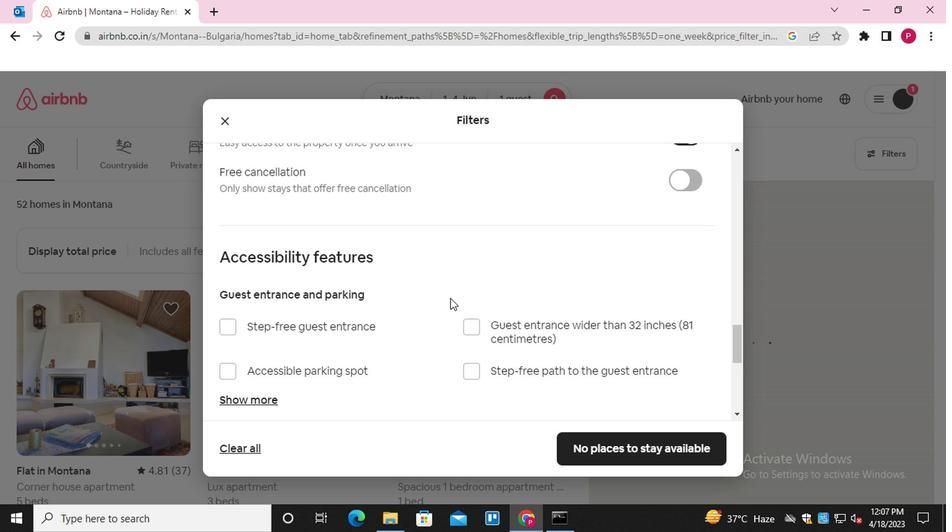 
Action: Mouse scrolled (409, 300) with delta (0, 0)
Screenshot: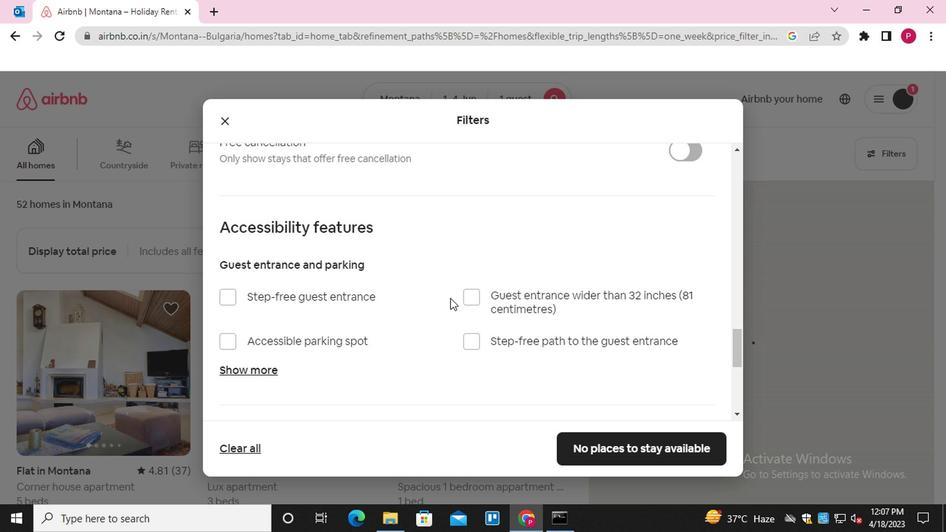 
Action: Mouse scrolled (409, 300) with delta (0, 0)
Screenshot: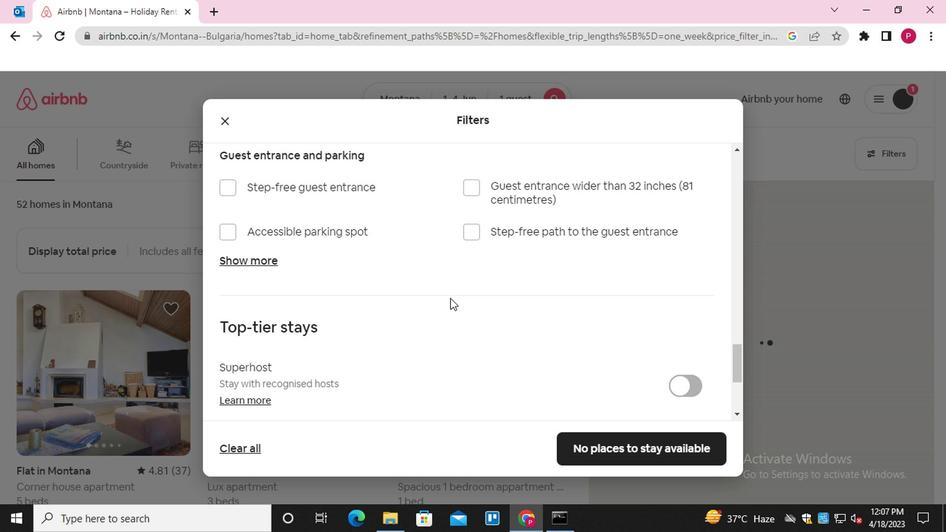 
Action: Mouse moved to (386, 307)
Screenshot: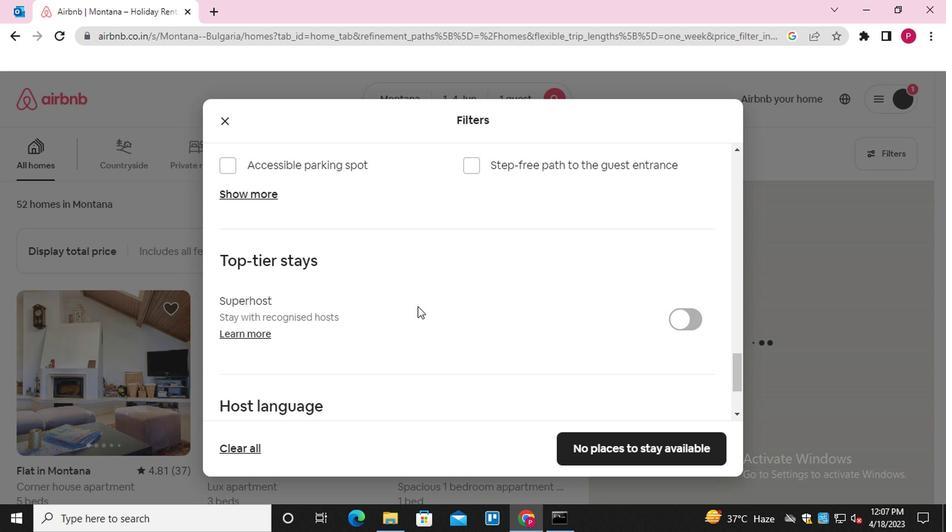 
Action: Mouse scrolled (386, 306) with delta (0, 0)
Screenshot: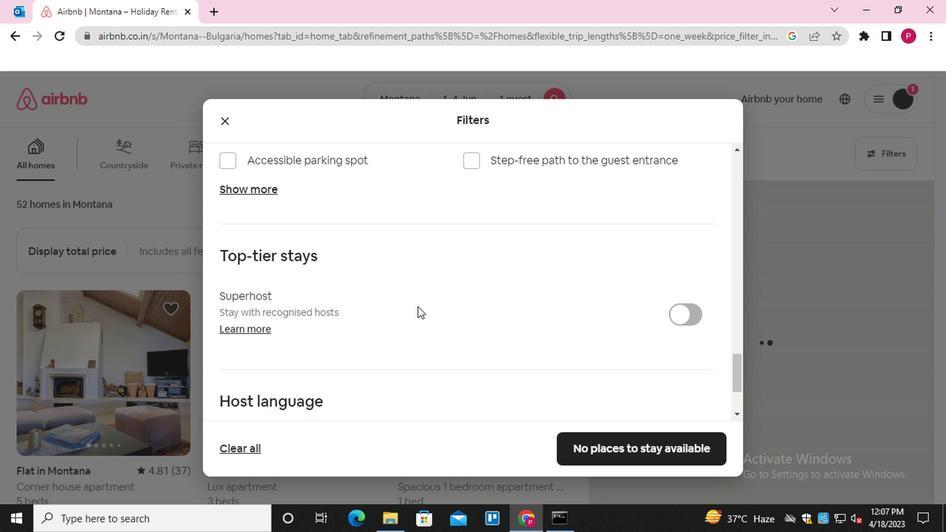 
Action: Mouse moved to (368, 315)
Screenshot: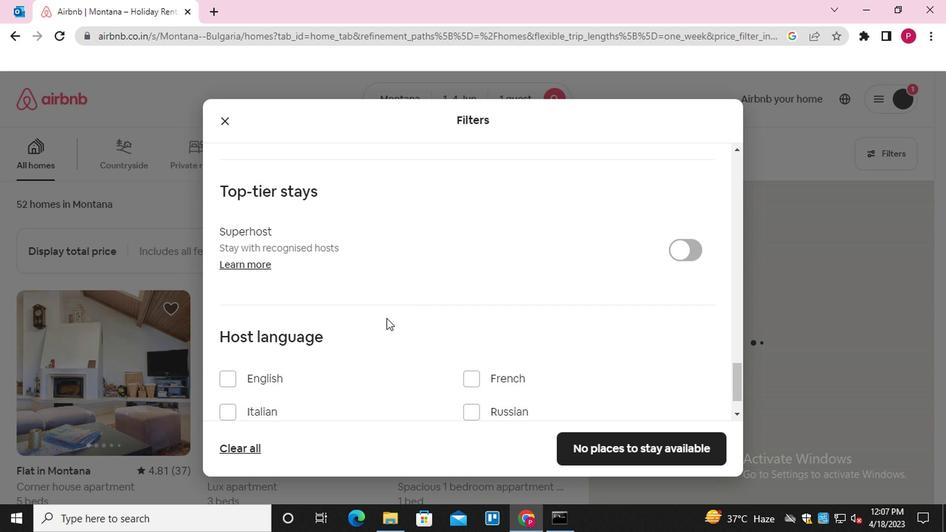 
Action: Mouse scrolled (368, 315) with delta (0, 0)
Screenshot: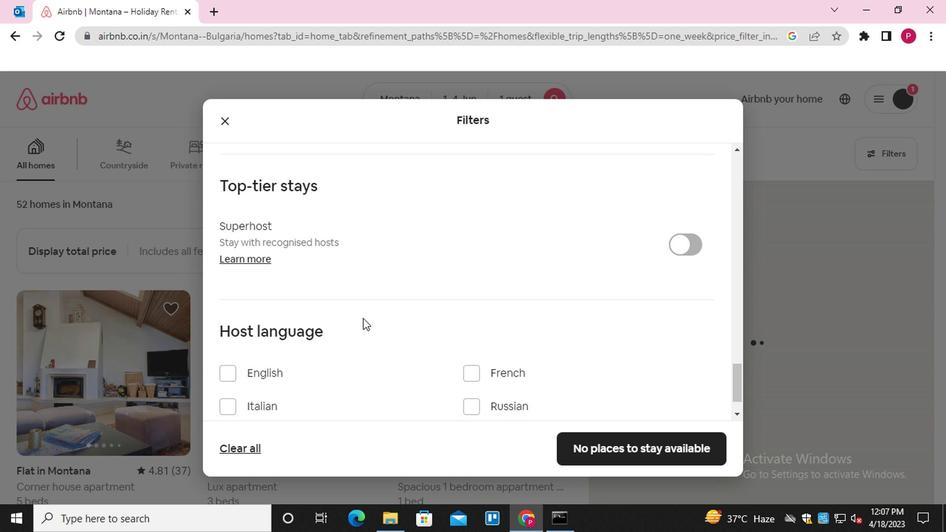 
Action: Mouse moved to (248, 321)
Screenshot: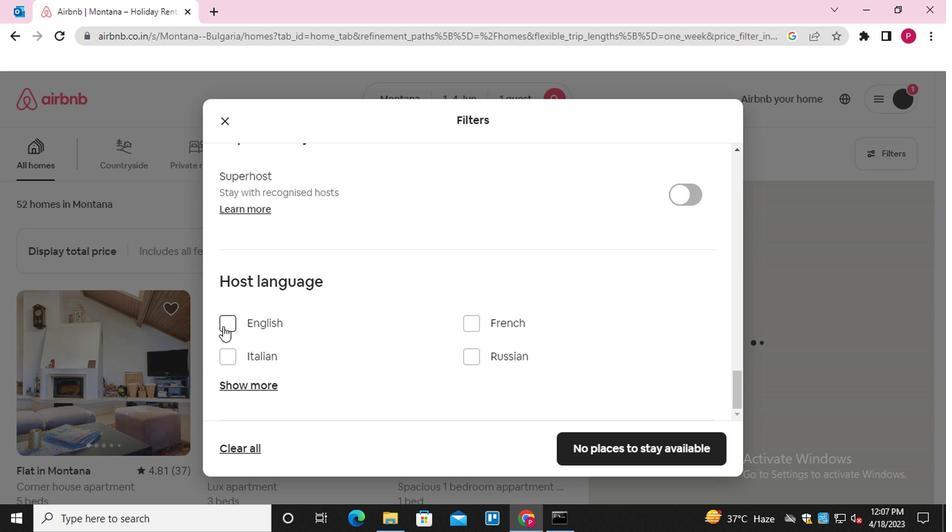
Action: Mouse pressed left at (248, 321)
Screenshot: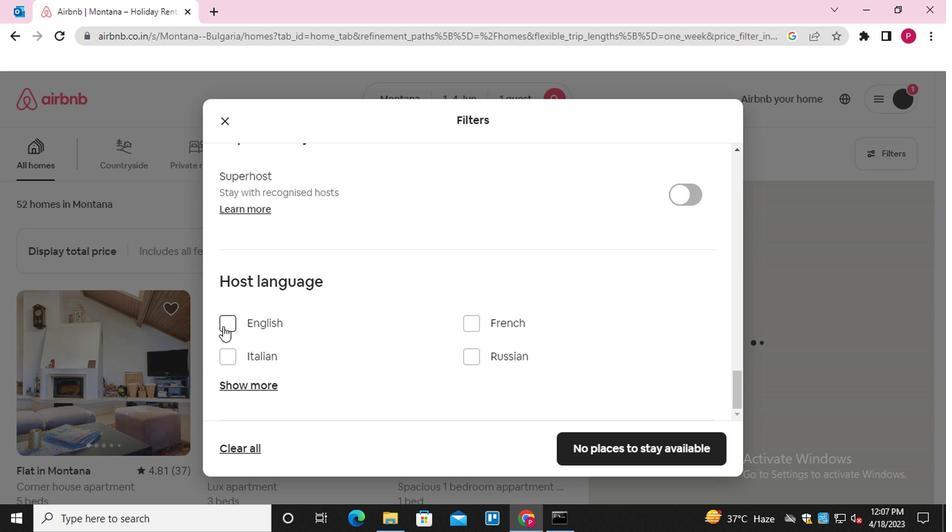 
Action: Mouse moved to (372, 307)
Screenshot: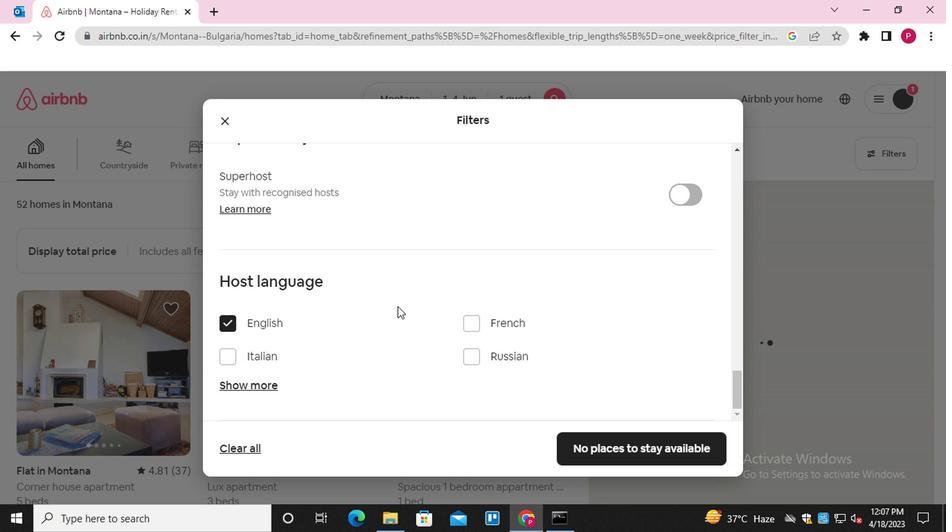 
Action: Mouse scrolled (372, 306) with delta (0, 0)
Screenshot: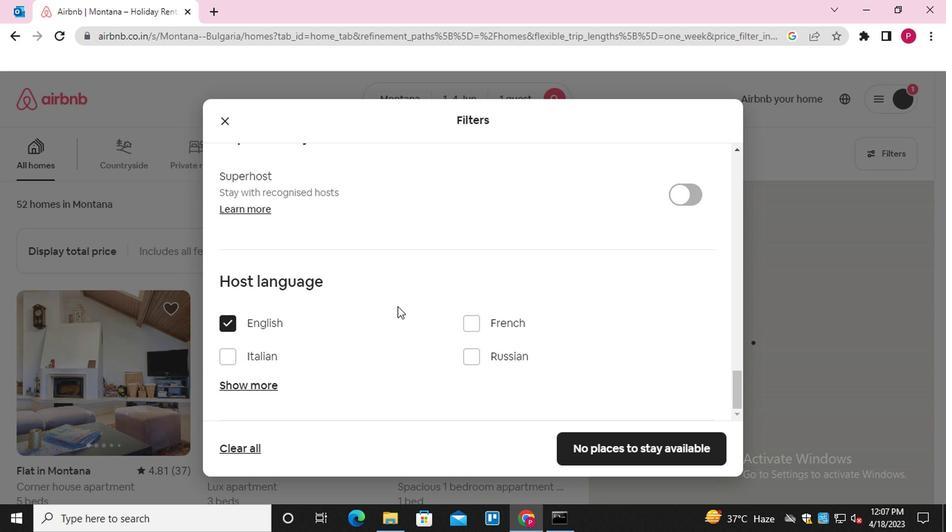 
Action: Mouse moved to (557, 408)
Screenshot: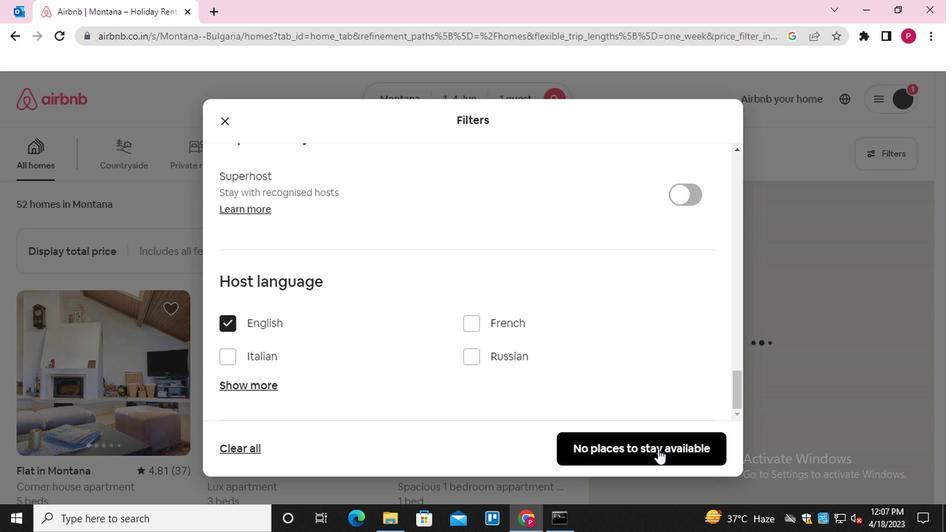 
Action: Mouse pressed left at (557, 408)
Screenshot: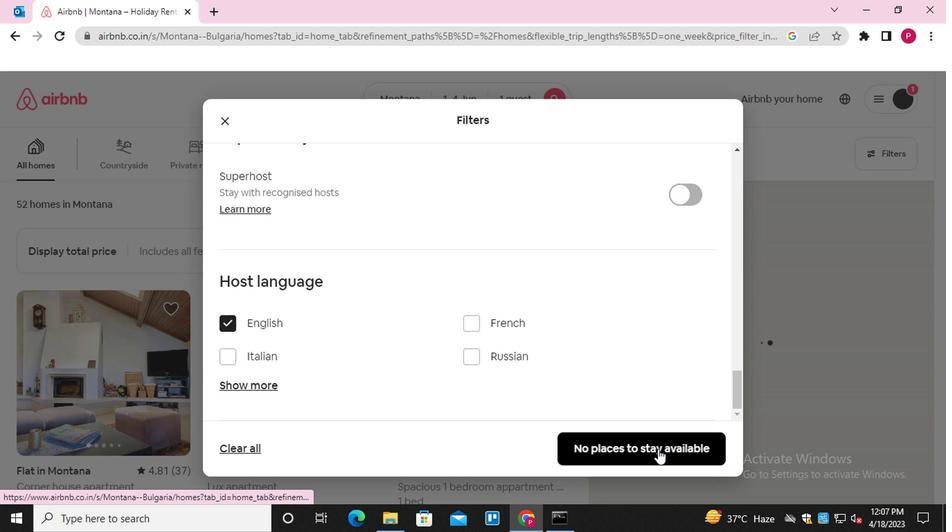 
